 Task: Look for space in Dharapuram, India from 6th September, 2023 to 10th September, 2023 for 1 adult in price range Rs.10000 to Rs.15000. Place can be private room with 1  bedroom having 1 bed and 1 bathroom. Property type can be house, flat, guest house, hotel. Booking option can be shelf check-in. Required host language is English.
Action: Mouse moved to (515, 131)
Screenshot: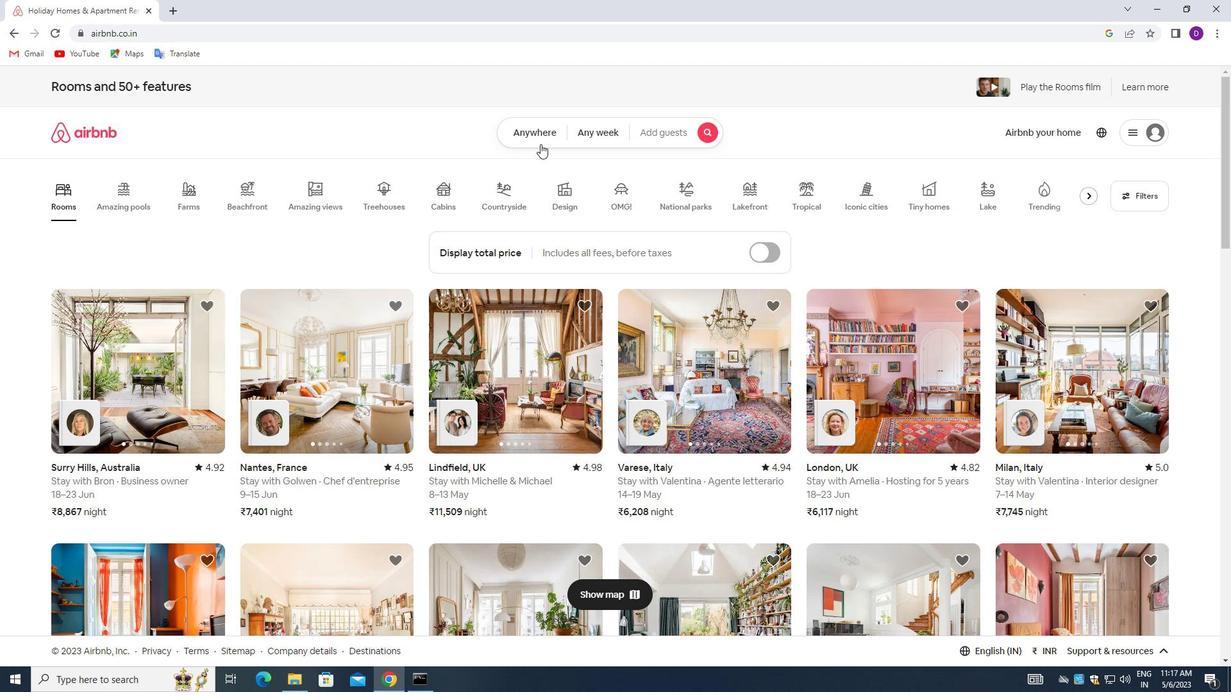 
Action: Mouse pressed left at (515, 131)
Screenshot: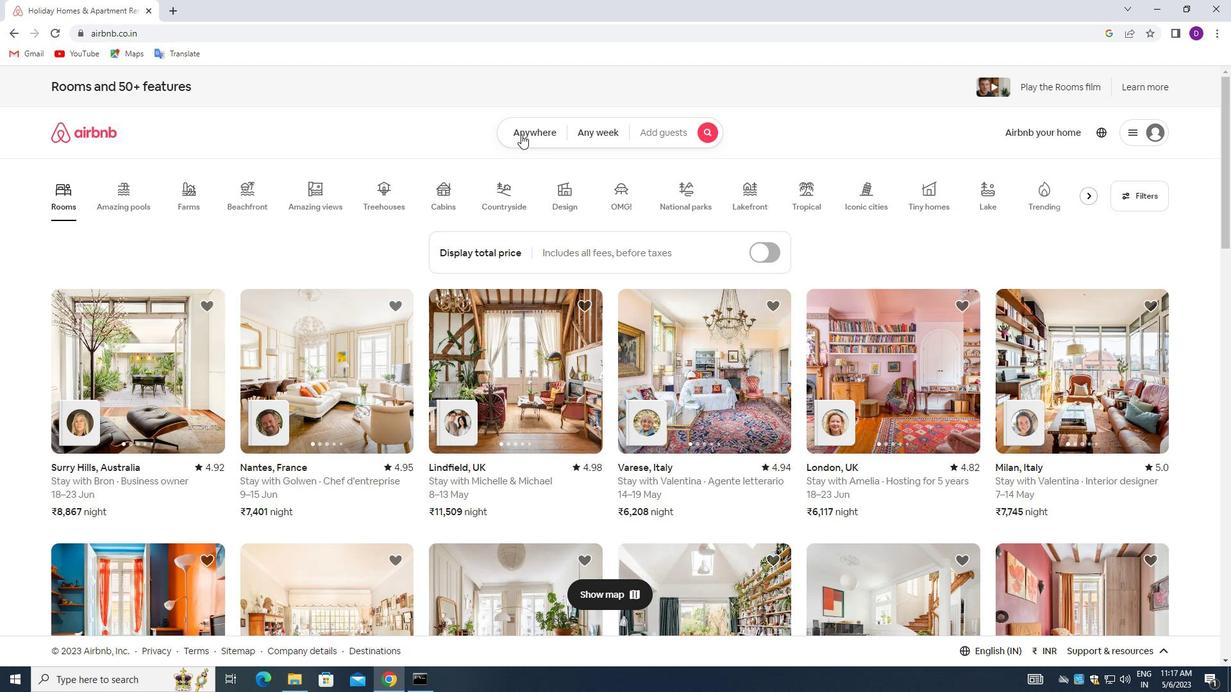 
Action: Mouse moved to (497, 171)
Screenshot: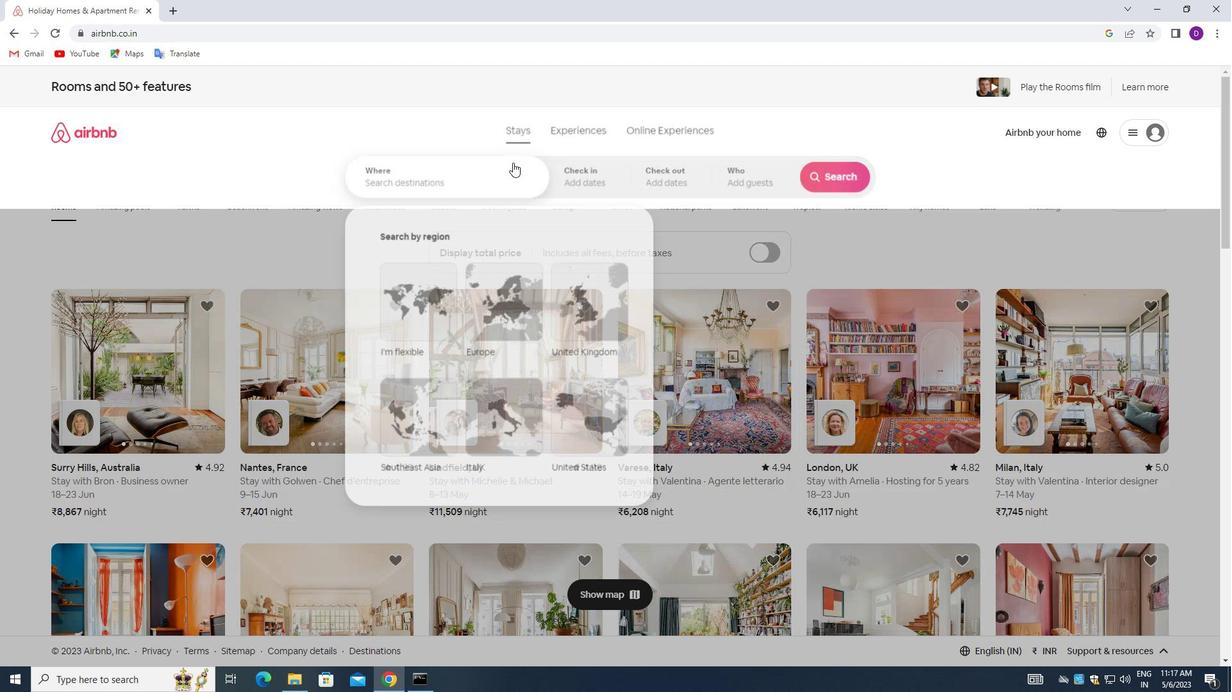 
Action: Mouse pressed left at (497, 171)
Screenshot: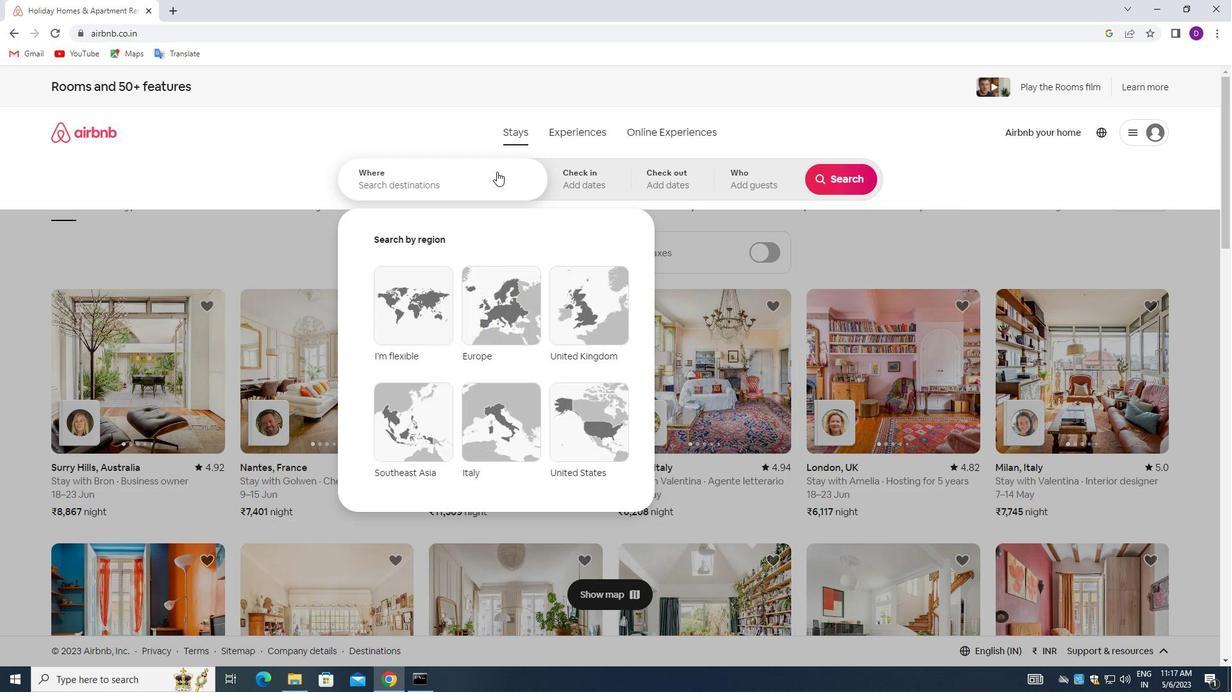
Action: Mouse moved to (207, 271)
Screenshot: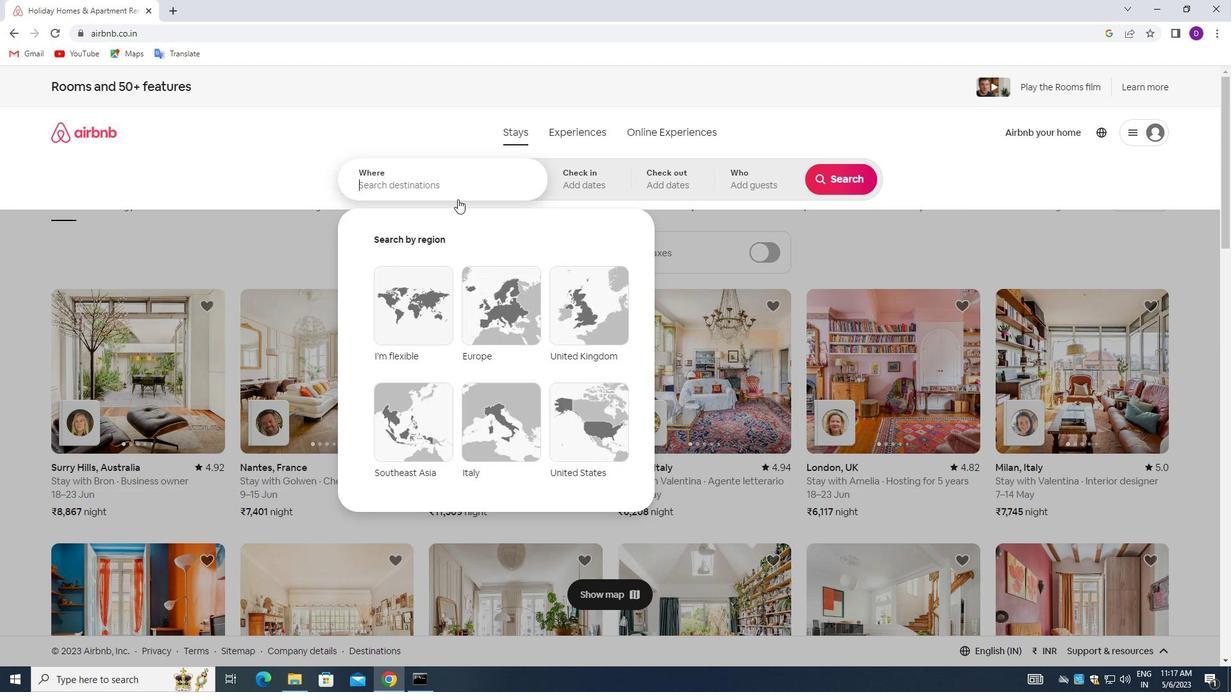 
Action: Key pressed <Key.shift_r>Dharapuram,<Key.shift><Key.space>INDIA<Key.enter>
Screenshot: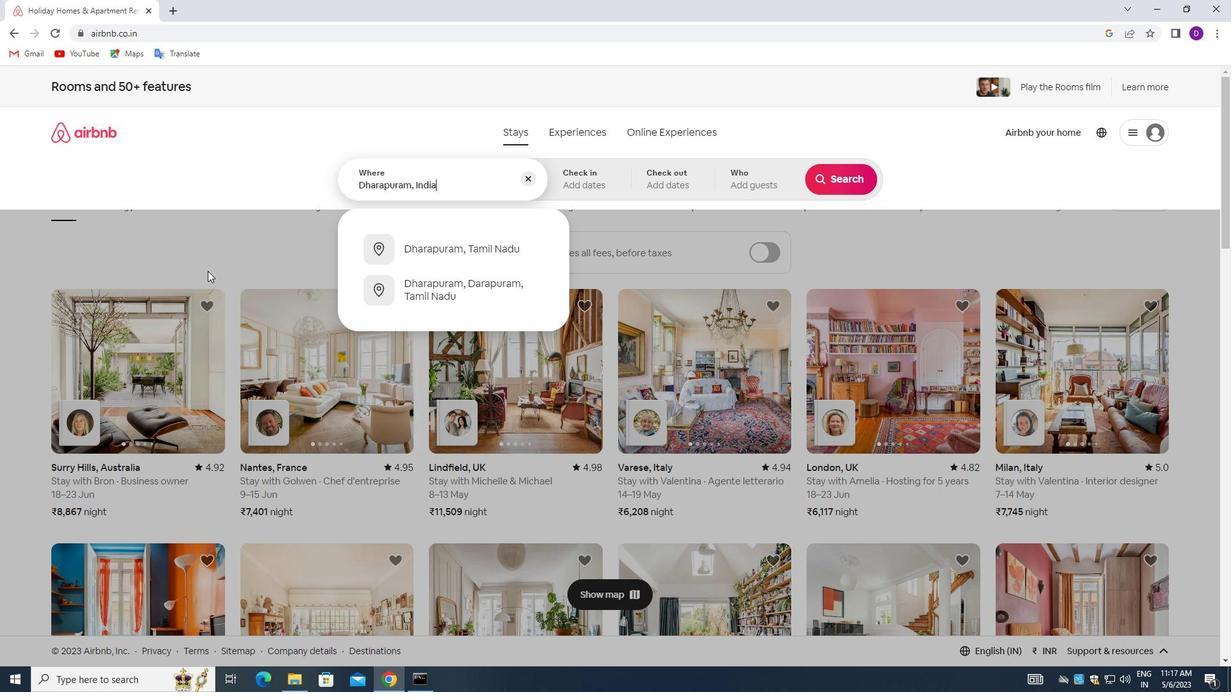 
Action: Mouse moved to (835, 277)
Screenshot: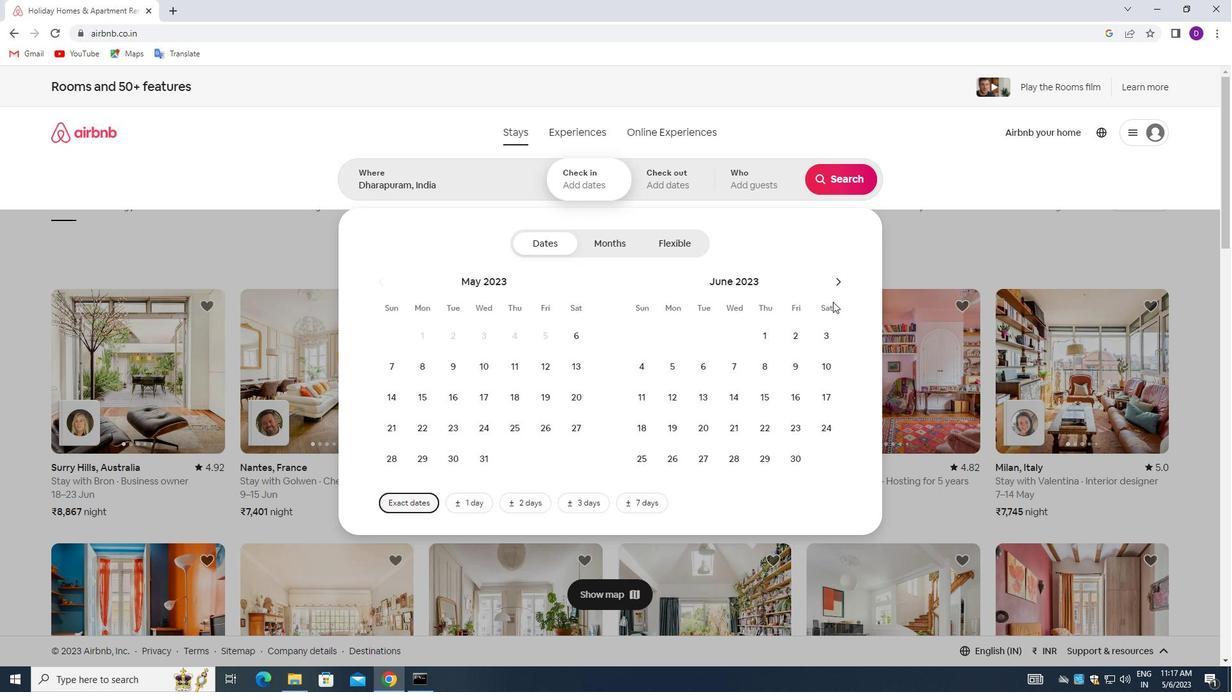 
Action: Mouse pressed left at (835, 277)
Screenshot: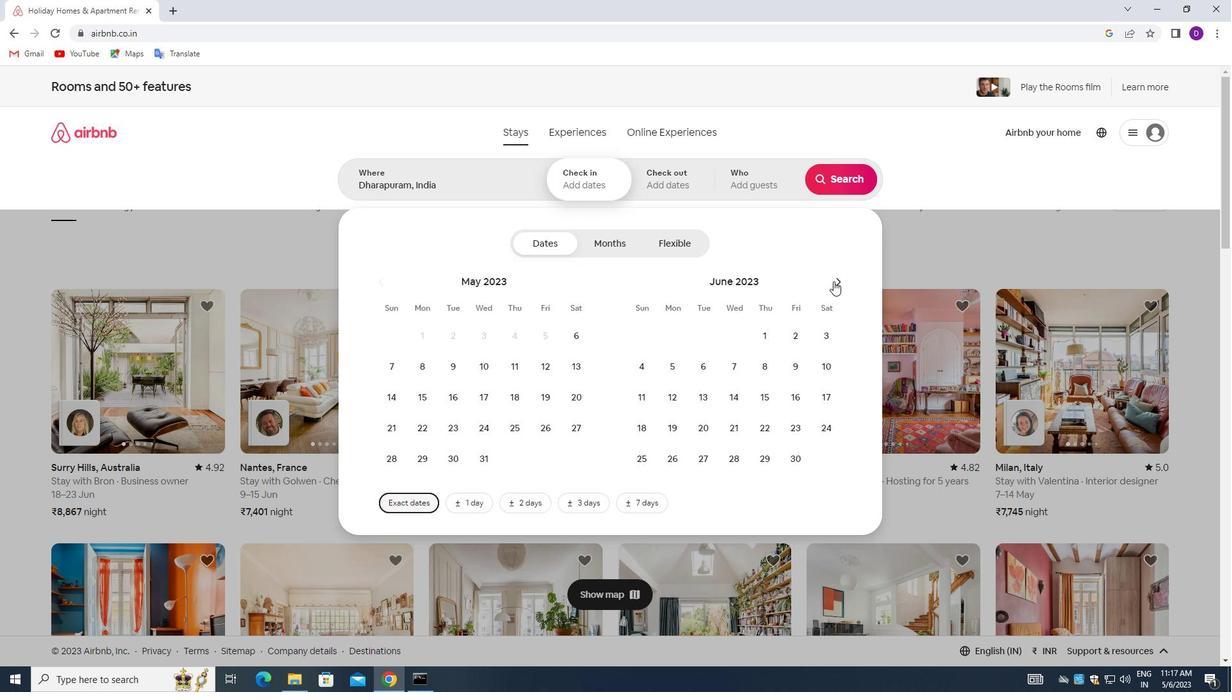 
Action: Mouse pressed left at (835, 277)
Screenshot: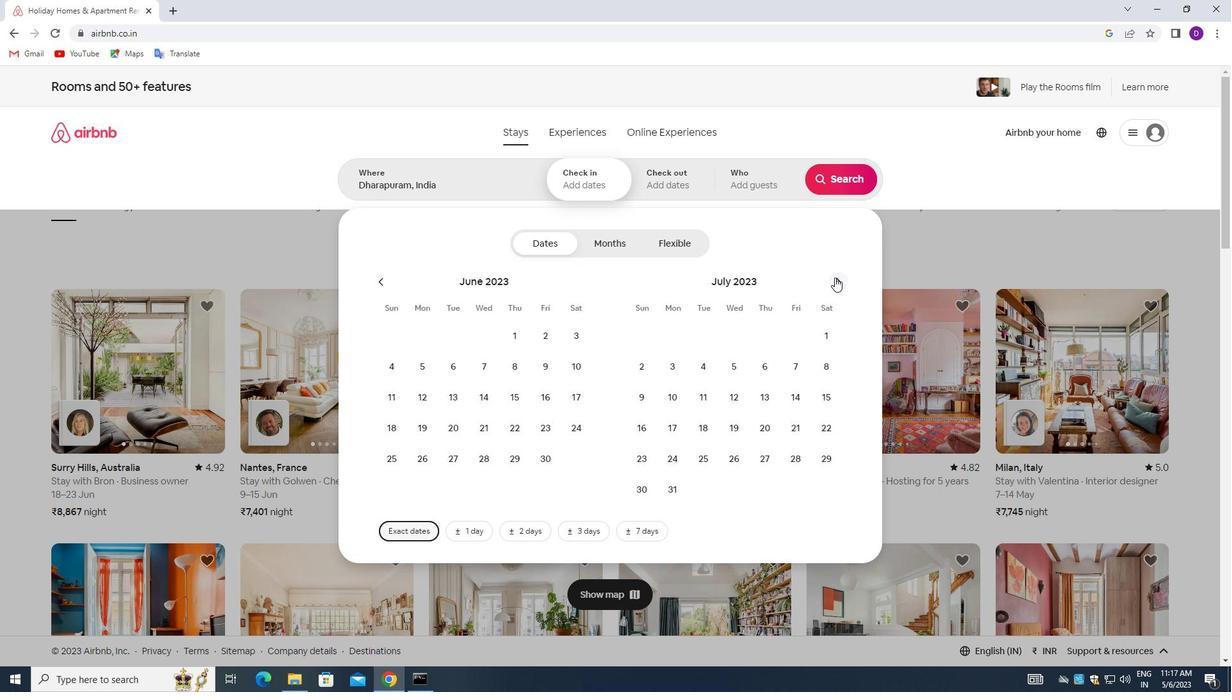
Action: Mouse pressed left at (835, 277)
Screenshot: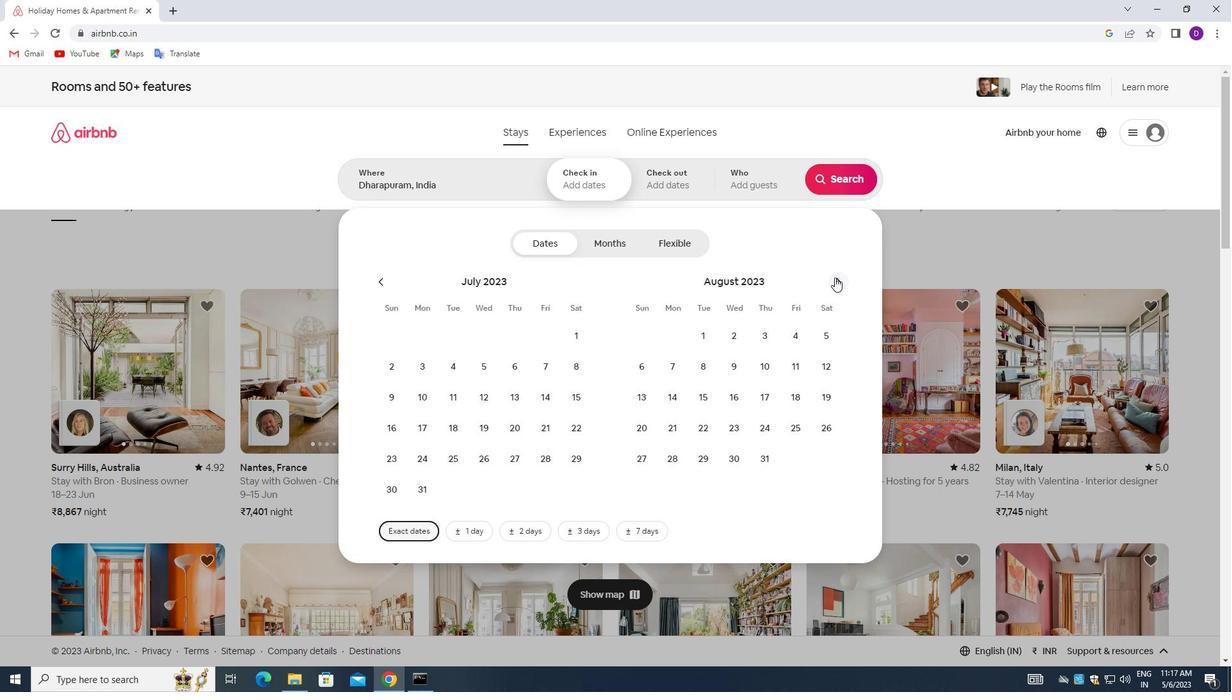 
Action: Mouse moved to (724, 370)
Screenshot: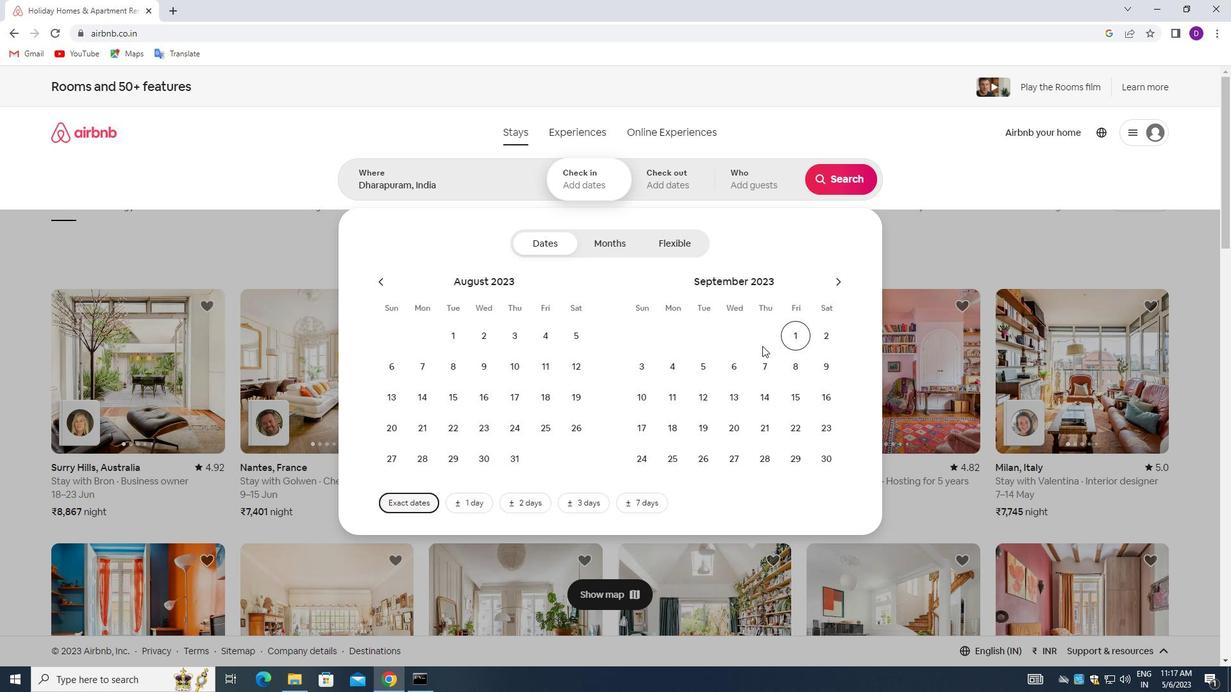 
Action: Mouse pressed left at (724, 370)
Screenshot: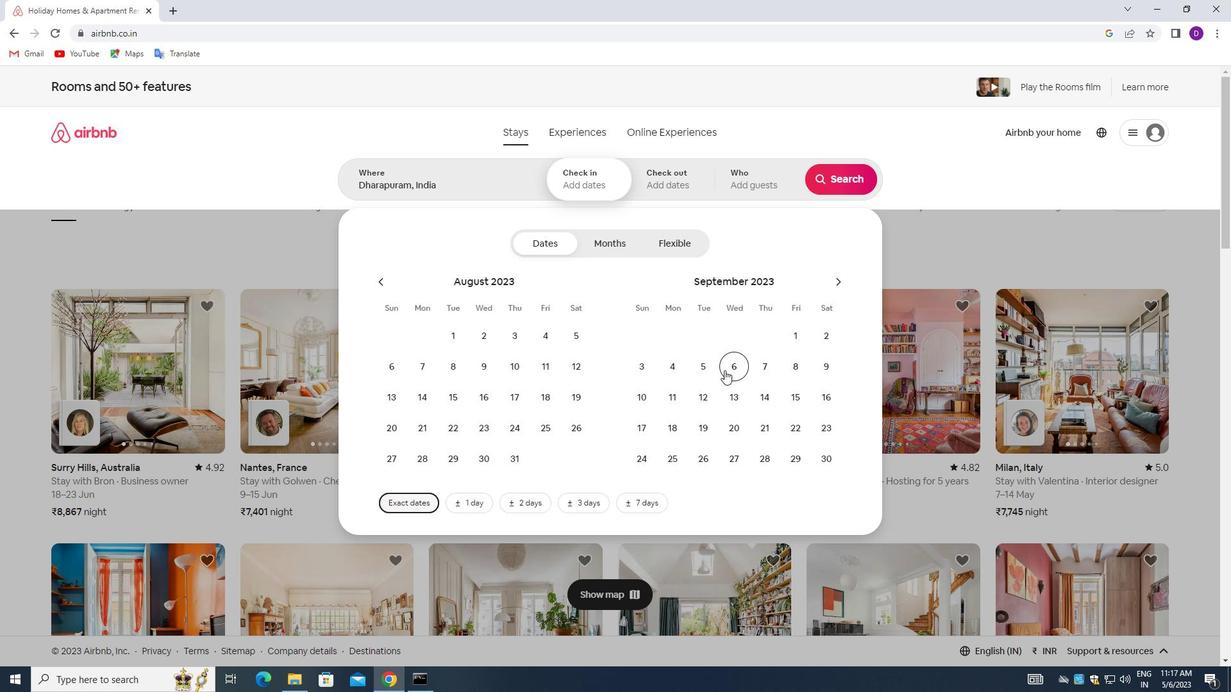 
Action: Mouse moved to (651, 393)
Screenshot: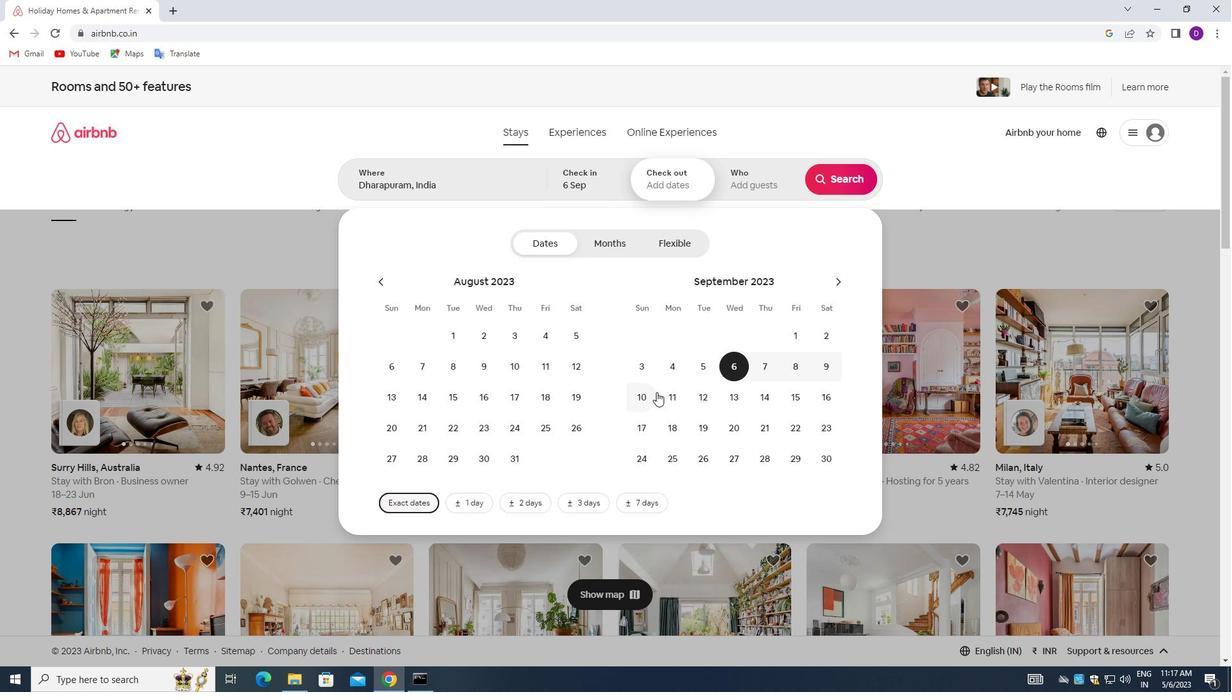 
Action: Mouse pressed left at (651, 393)
Screenshot: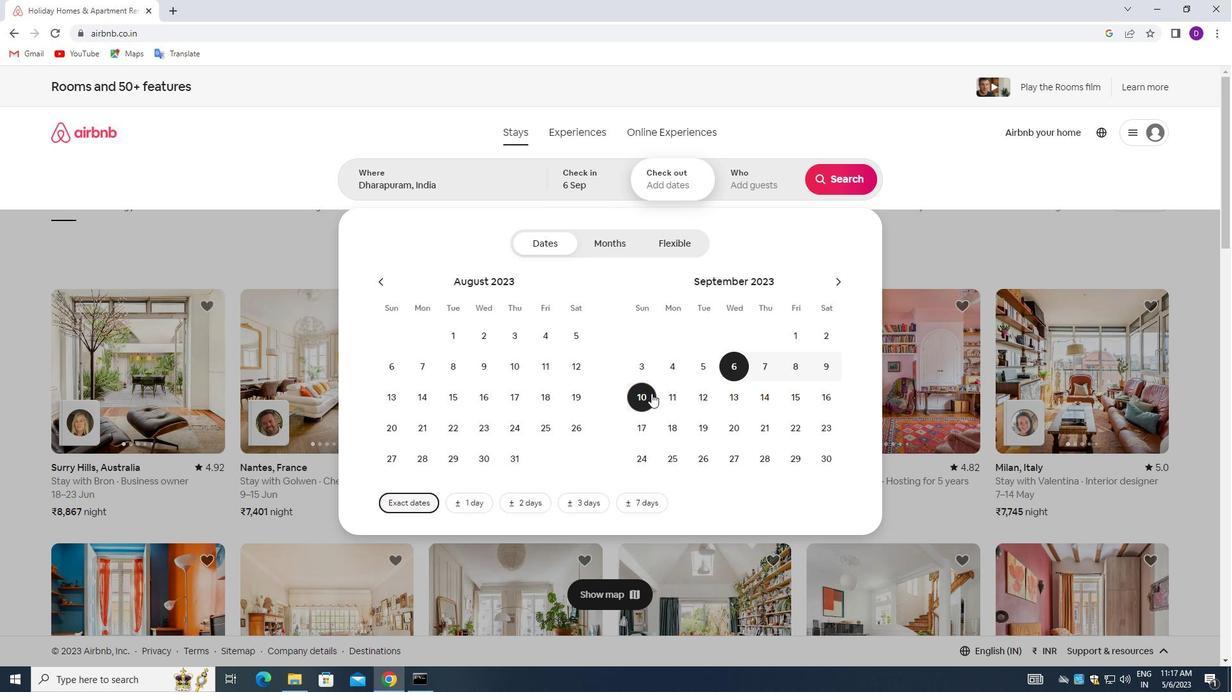 
Action: Mouse moved to (745, 190)
Screenshot: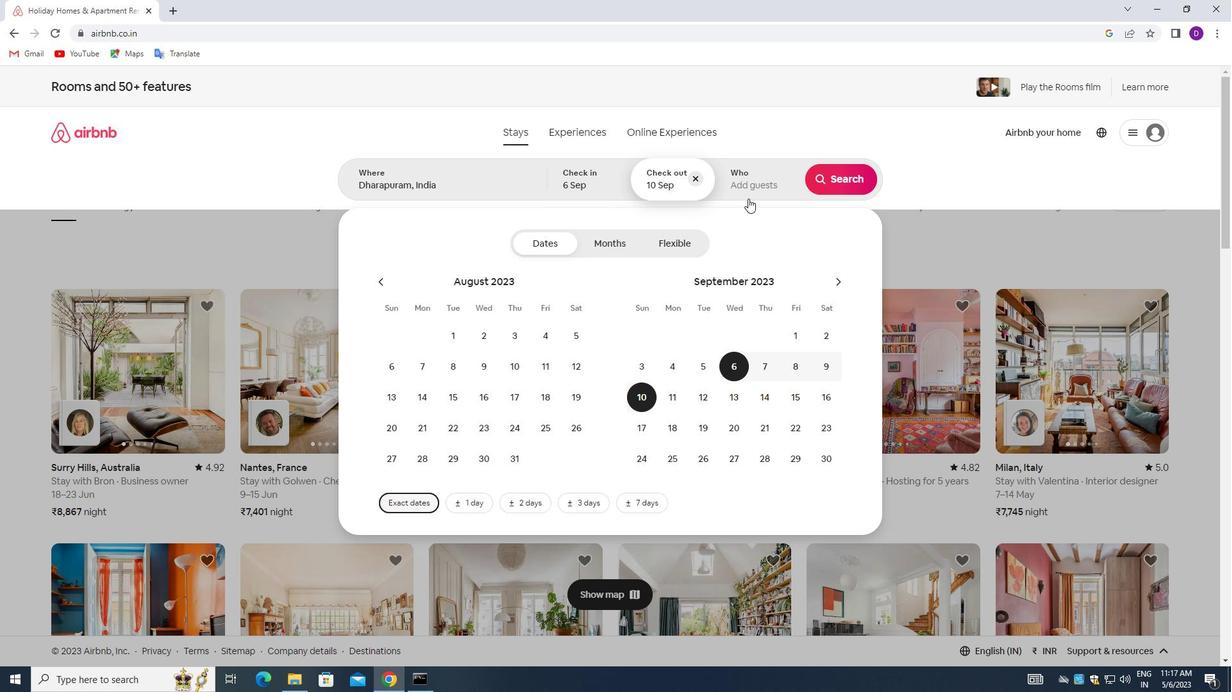 
Action: Mouse pressed left at (745, 190)
Screenshot: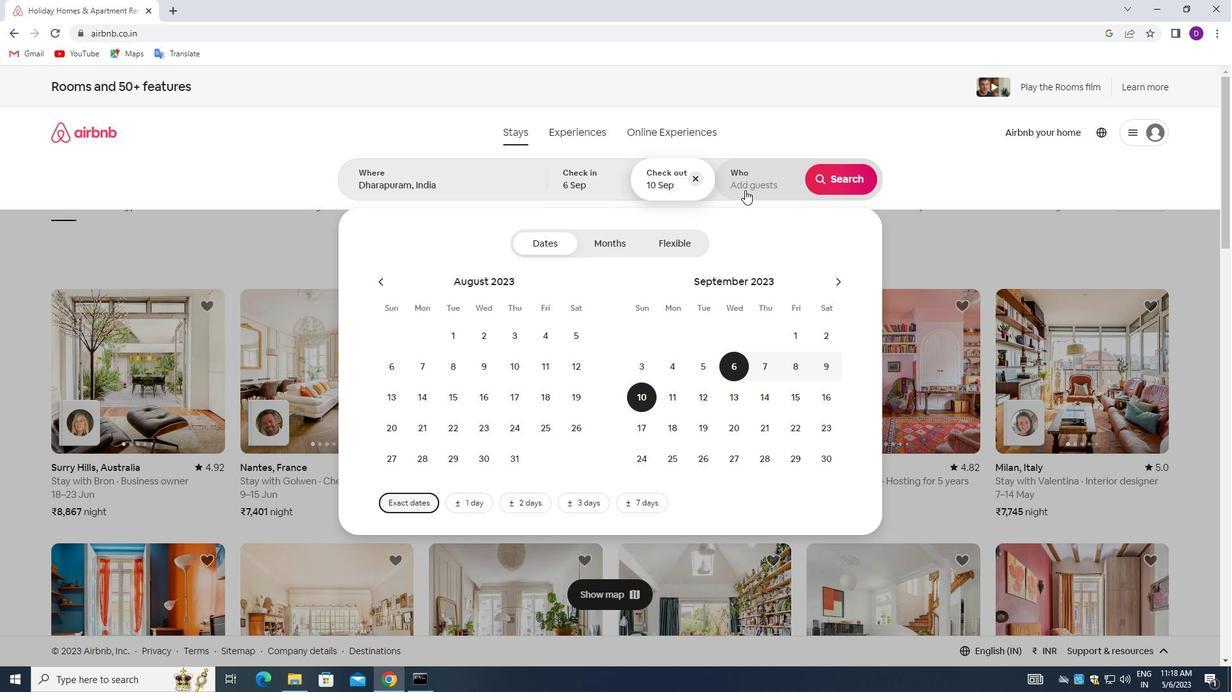 
Action: Mouse moved to (835, 243)
Screenshot: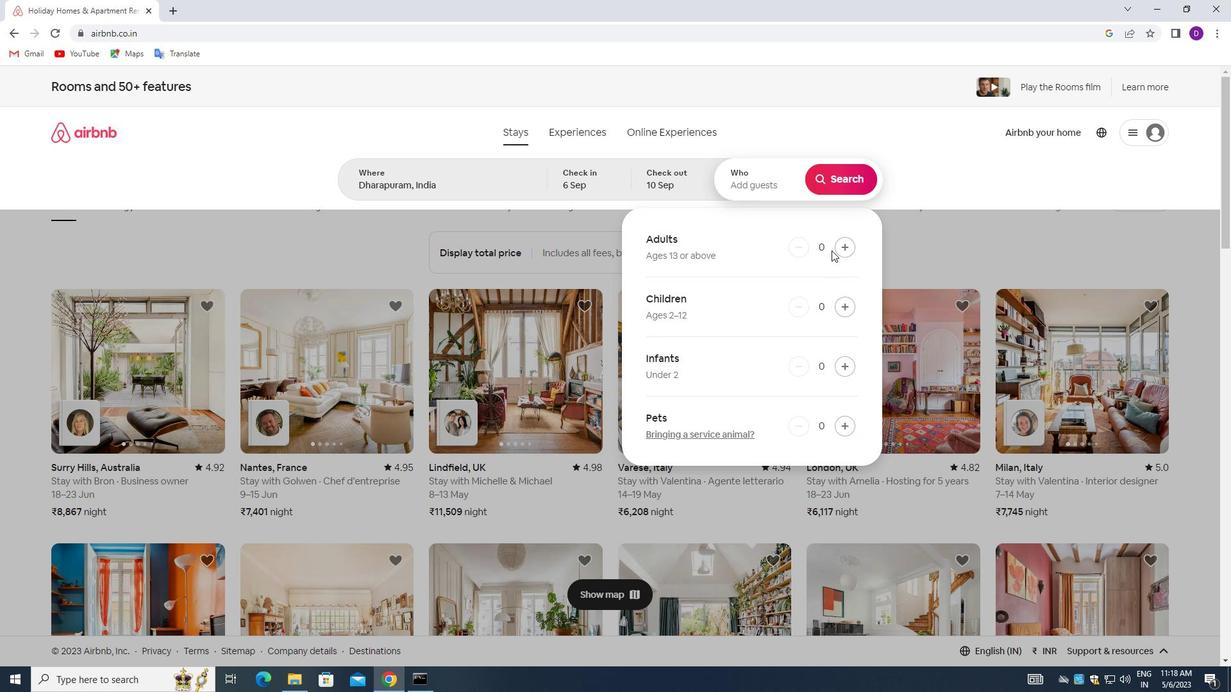 
Action: Mouse pressed left at (835, 243)
Screenshot: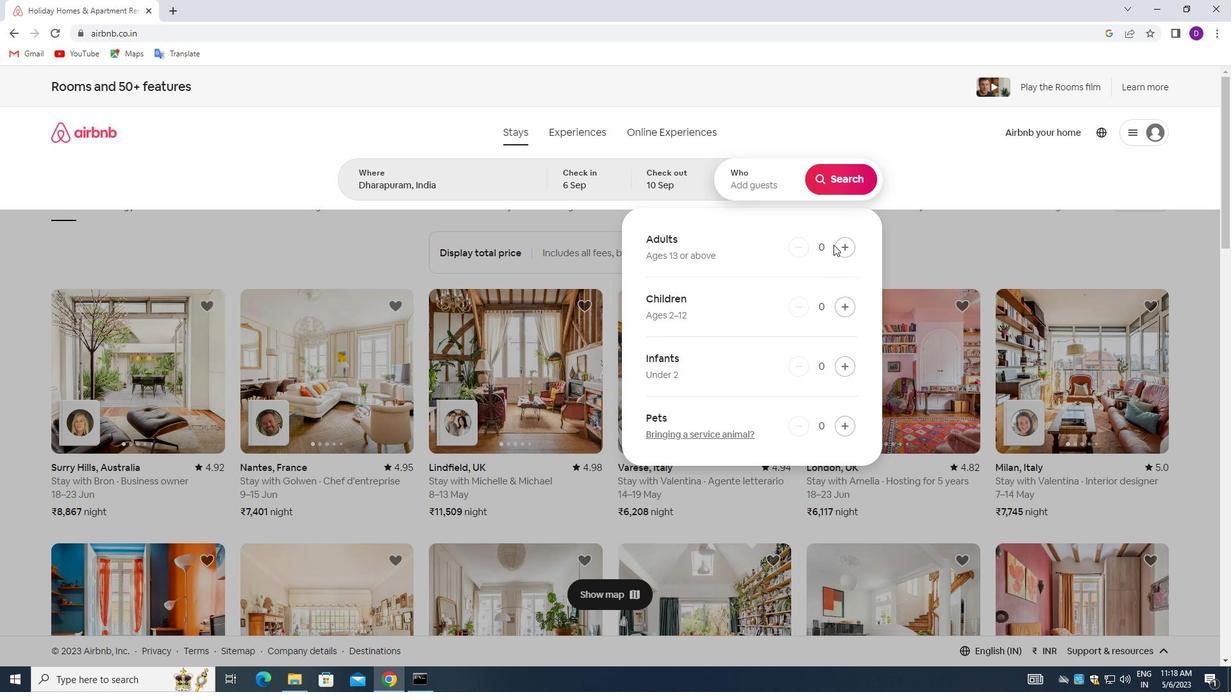 
Action: Mouse moved to (844, 175)
Screenshot: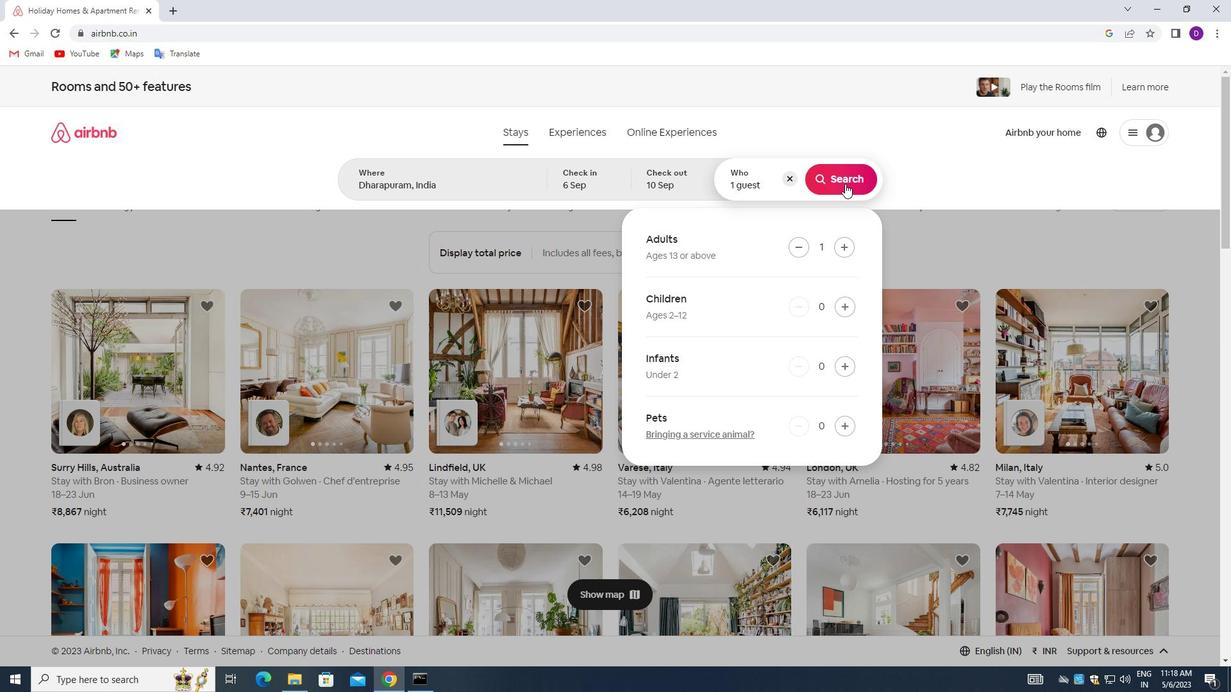 
Action: Mouse pressed left at (844, 175)
Screenshot: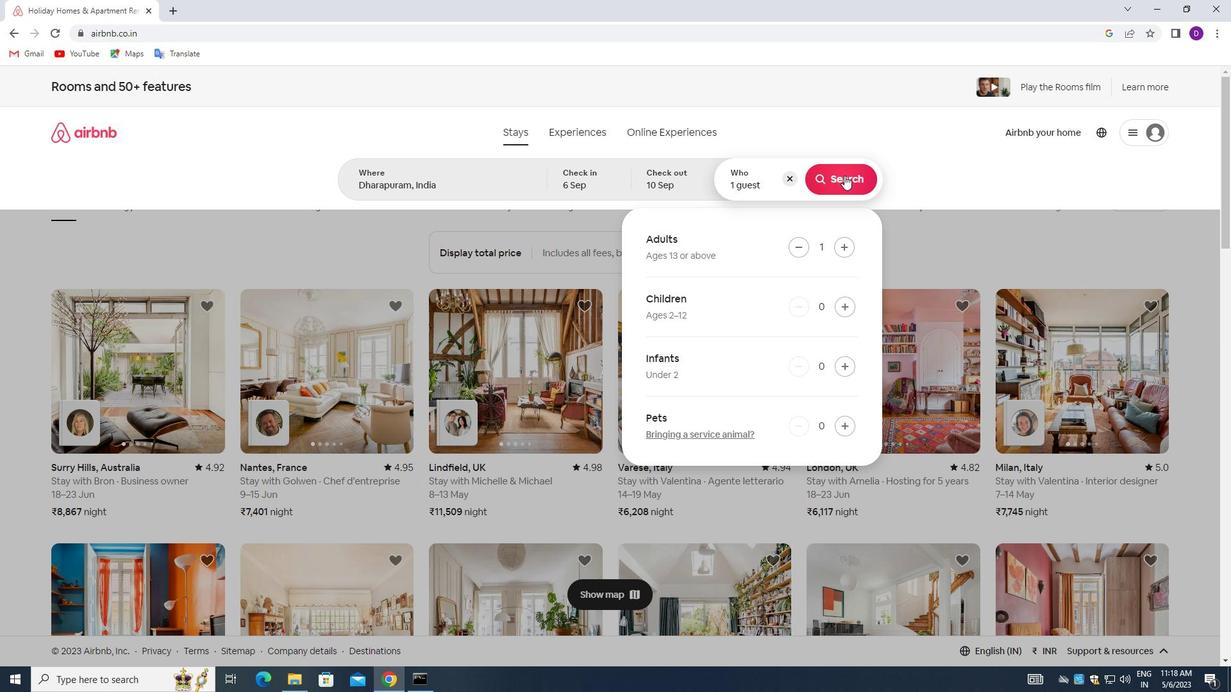 
Action: Mouse moved to (1165, 145)
Screenshot: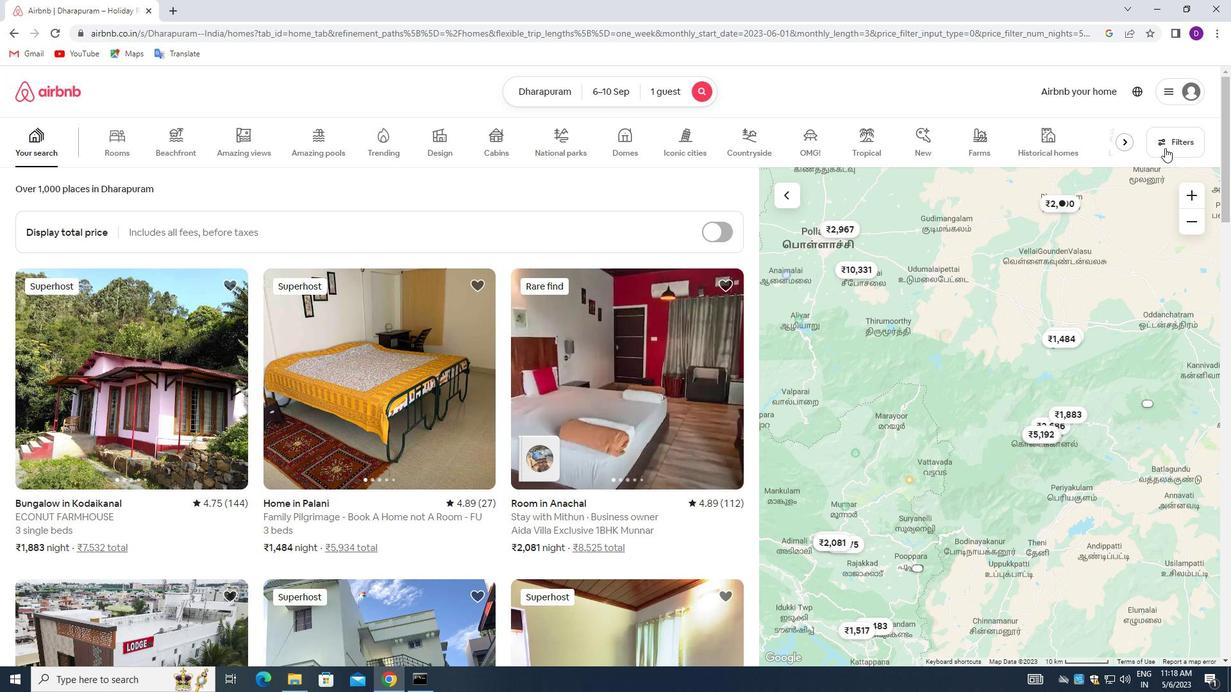 
Action: Mouse pressed left at (1165, 145)
Screenshot: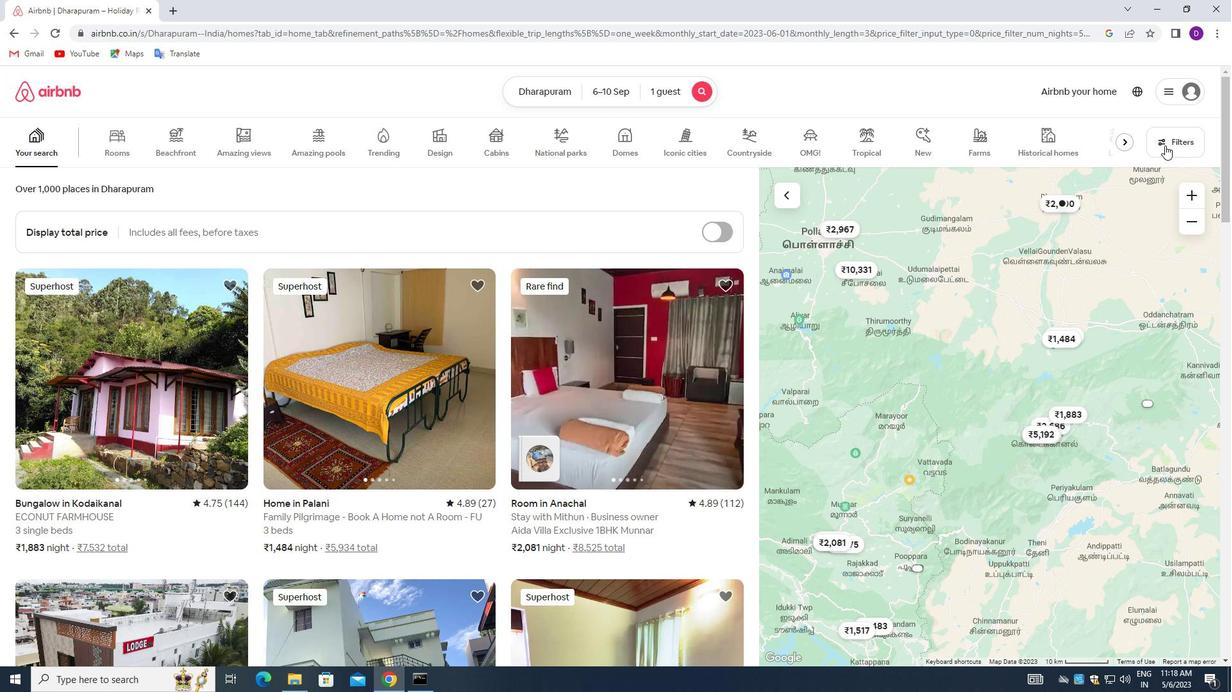 
Action: Mouse moved to (456, 459)
Screenshot: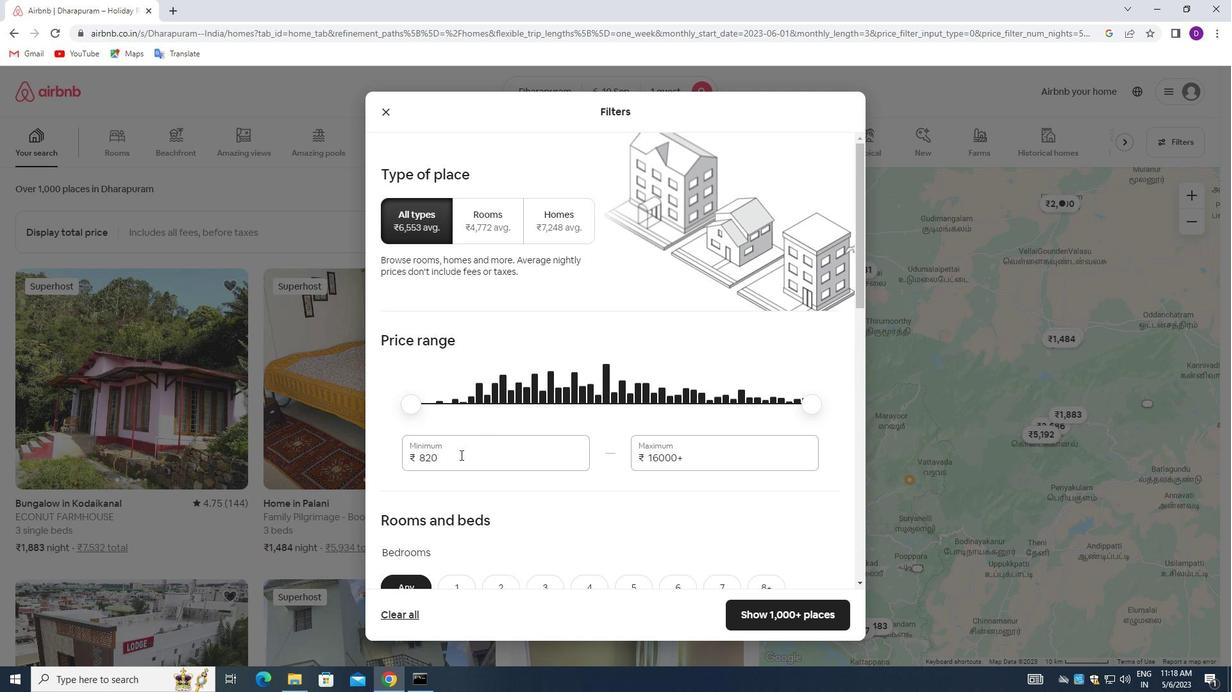 
Action: Mouse pressed left at (456, 459)
Screenshot: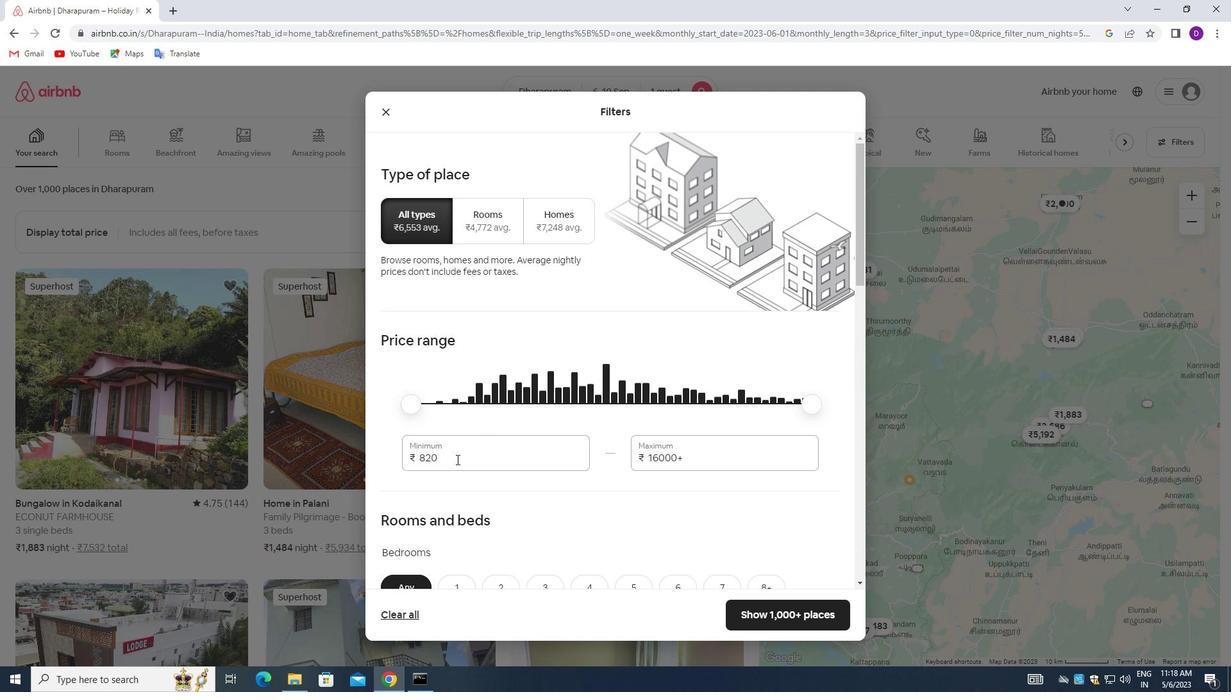 
Action: Mouse pressed left at (456, 459)
Screenshot: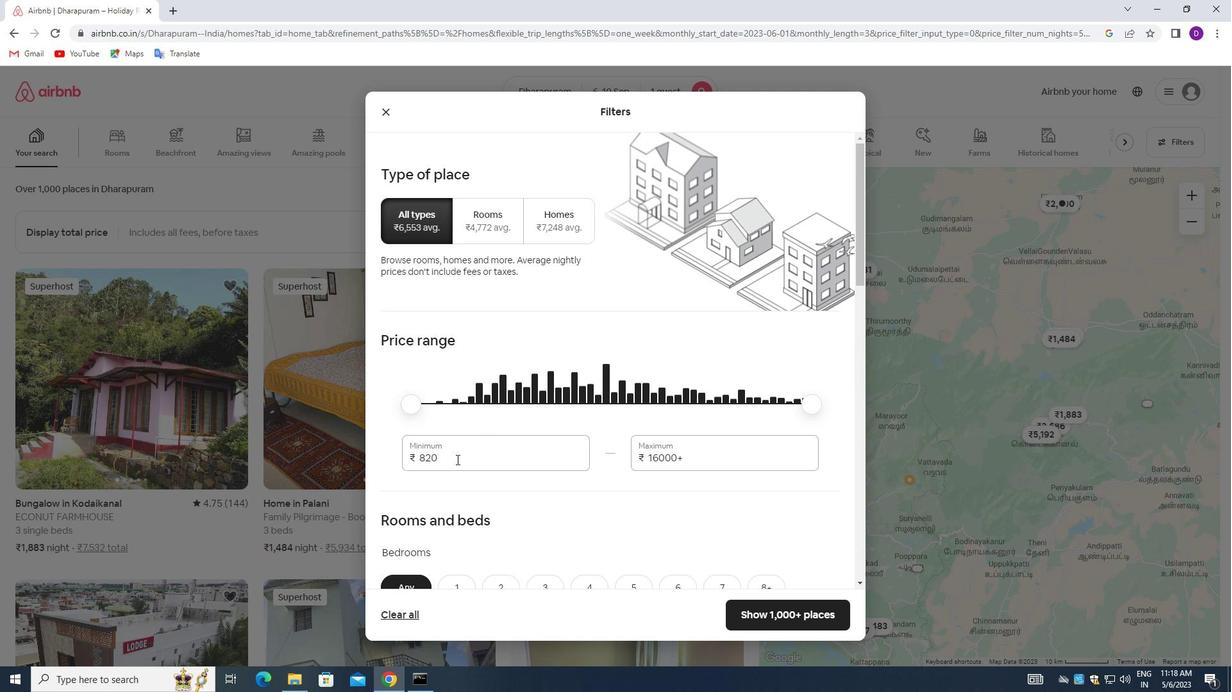 
Action: Key pressed 10000<Key.tab>15000
Screenshot: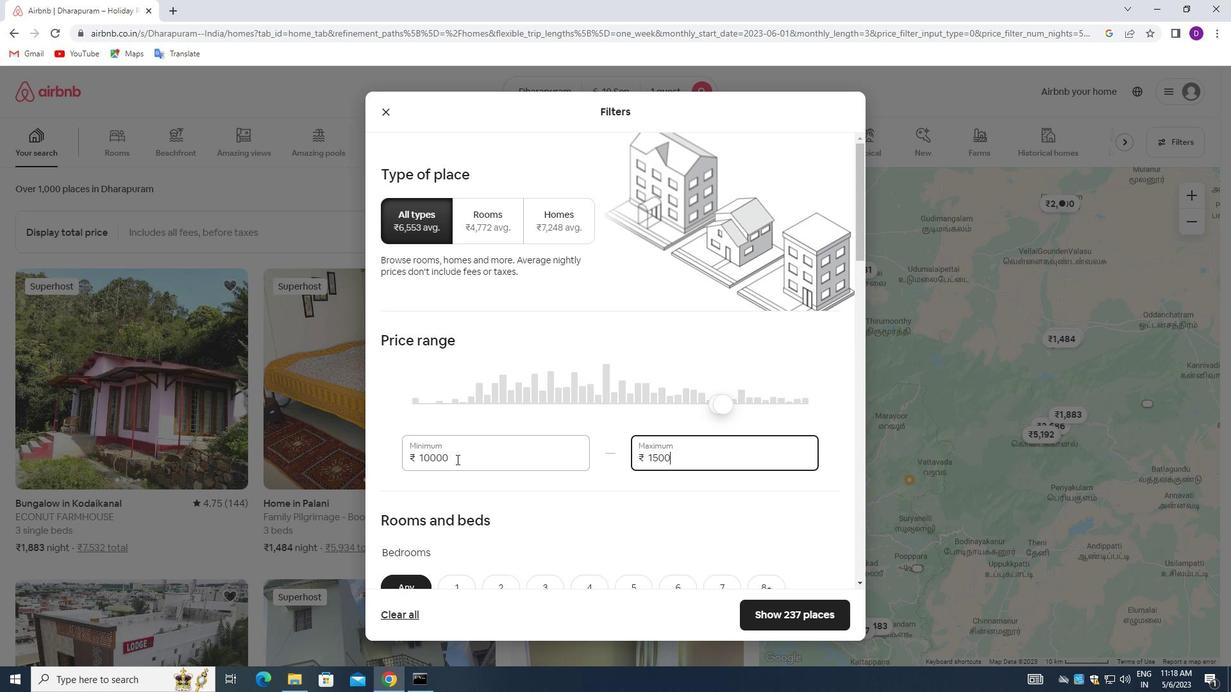 
Action: Mouse moved to (539, 465)
Screenshot: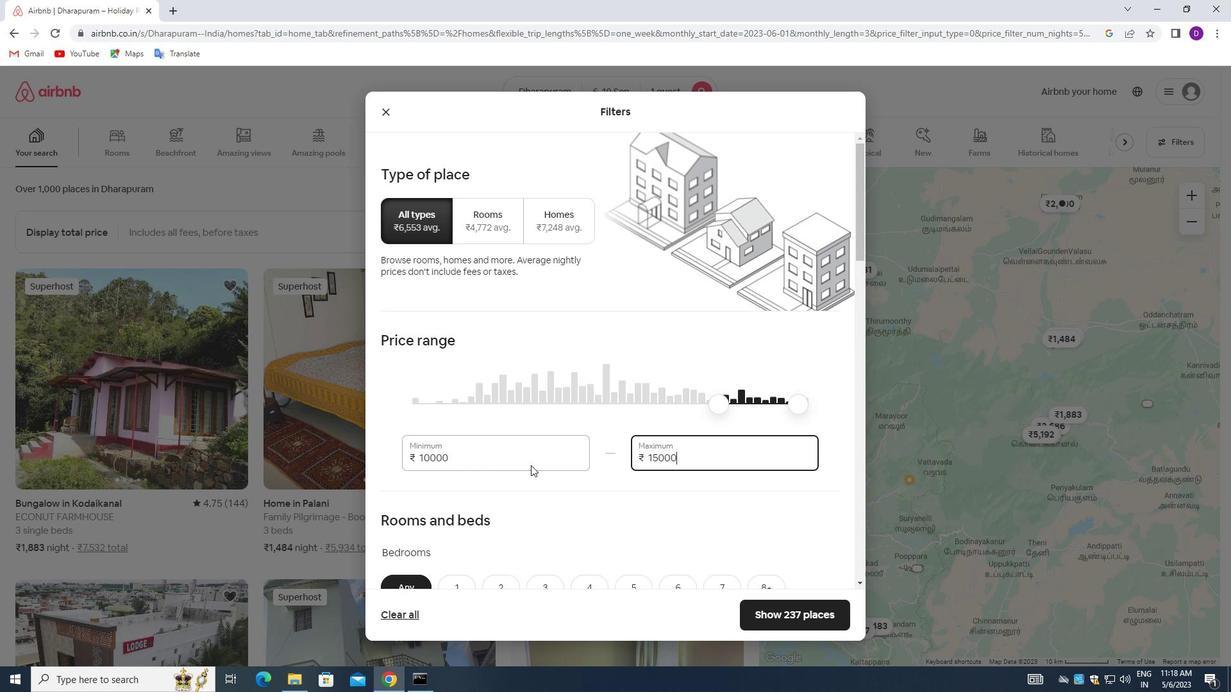 
Action: Mouse scrolled (539, 464) with delta (0, 0)
Screenshot: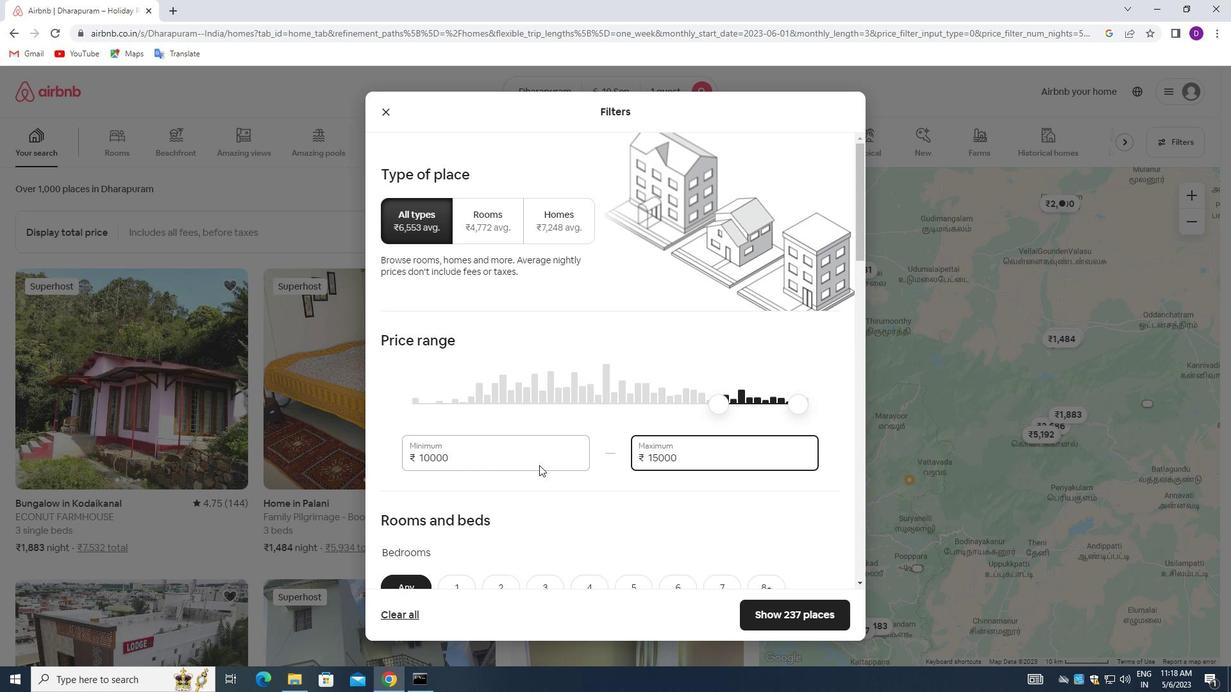 
Action: Mouse scrolled (539, 464) with delta (0, 0)
Screenshot: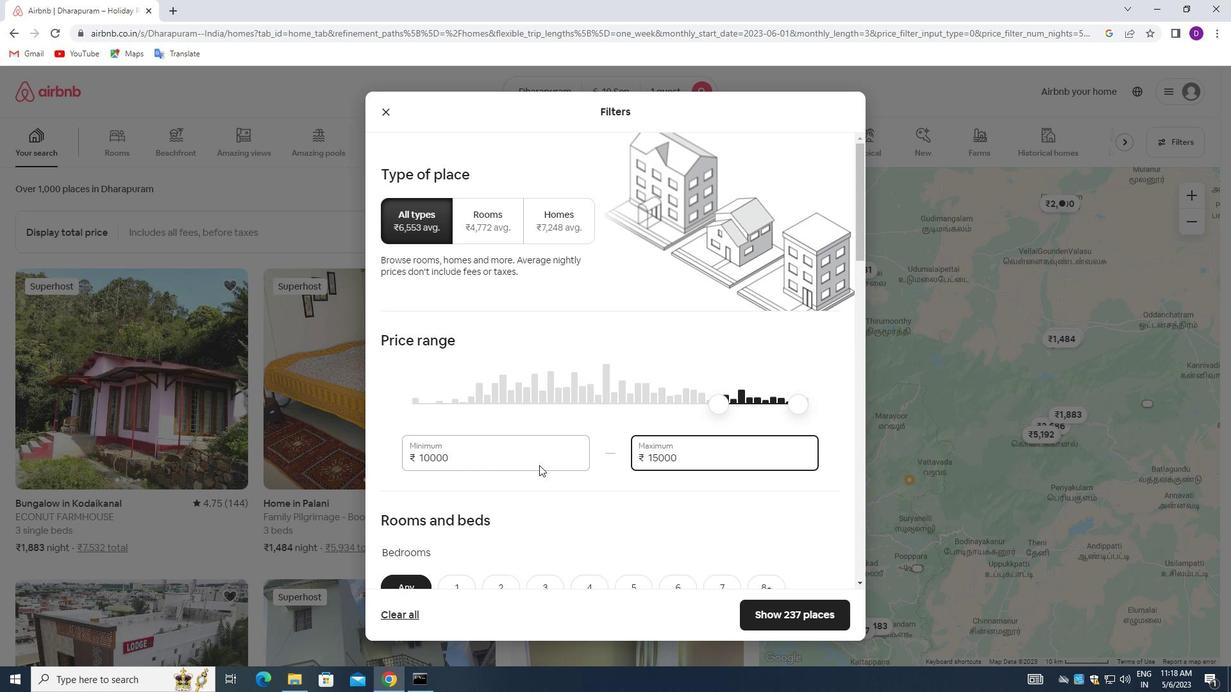 
Action: Mouse moved to (539, 465)
Screenshot: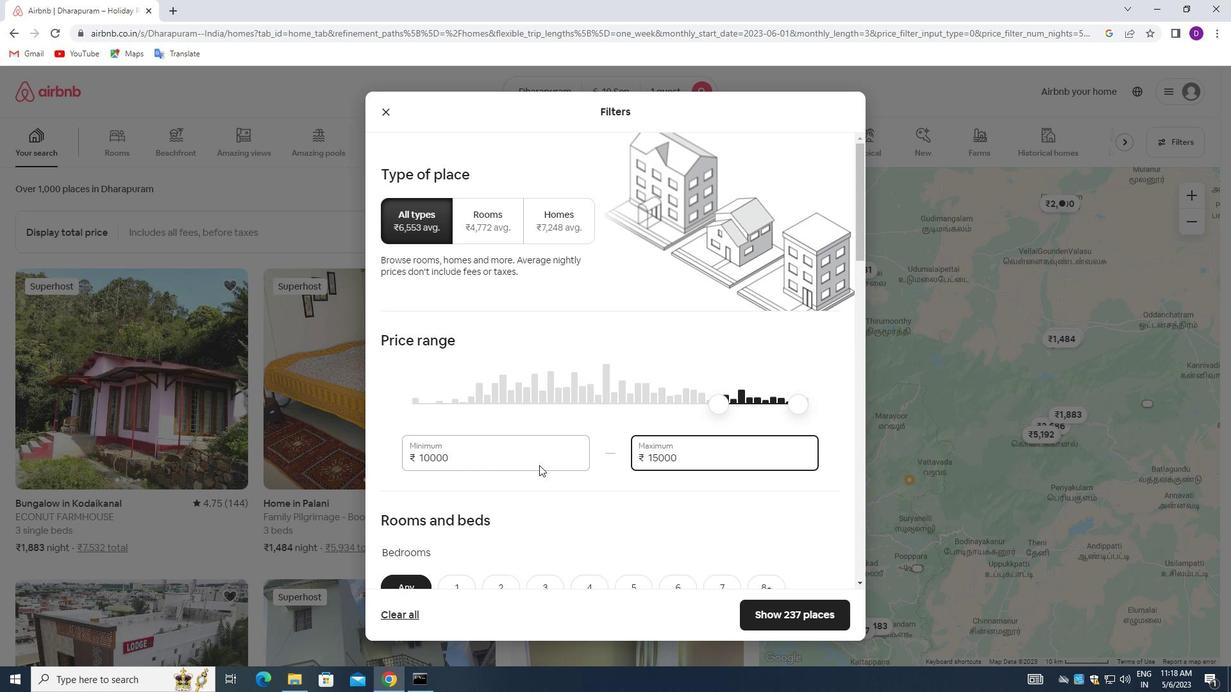
Action: Mouse scrolled (539, 464) with delta (0, 0)
Screenshot: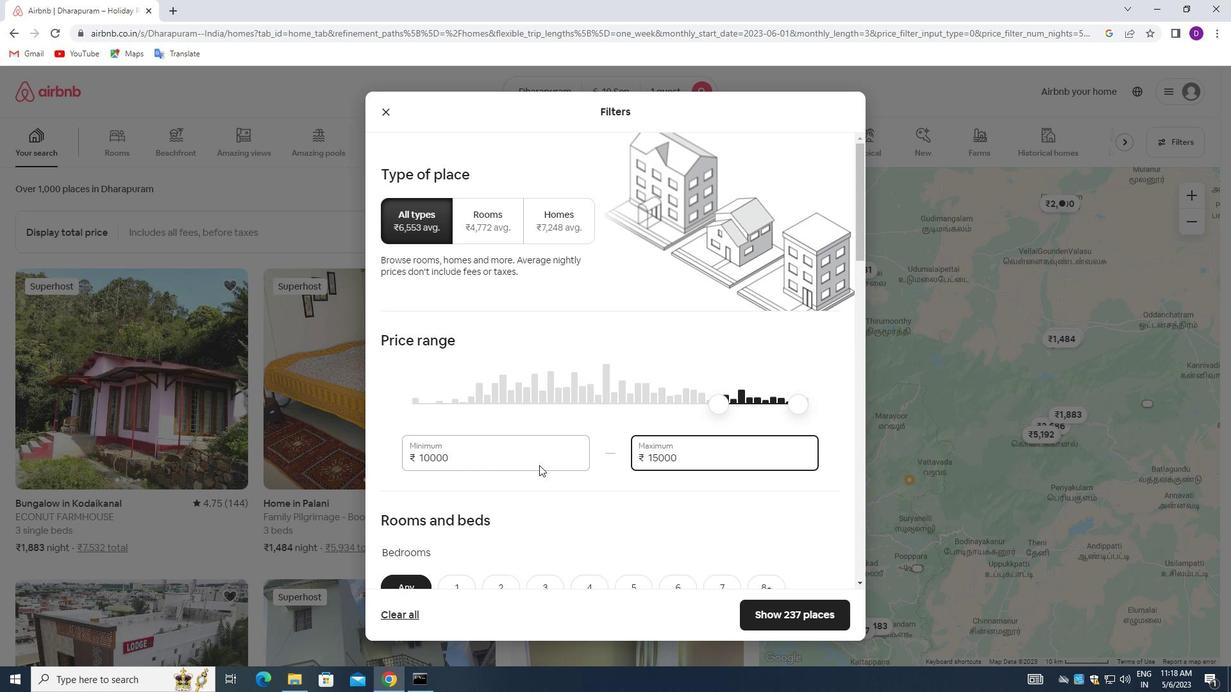 
Action: Mouse moved to (460, 400)
Screenshot: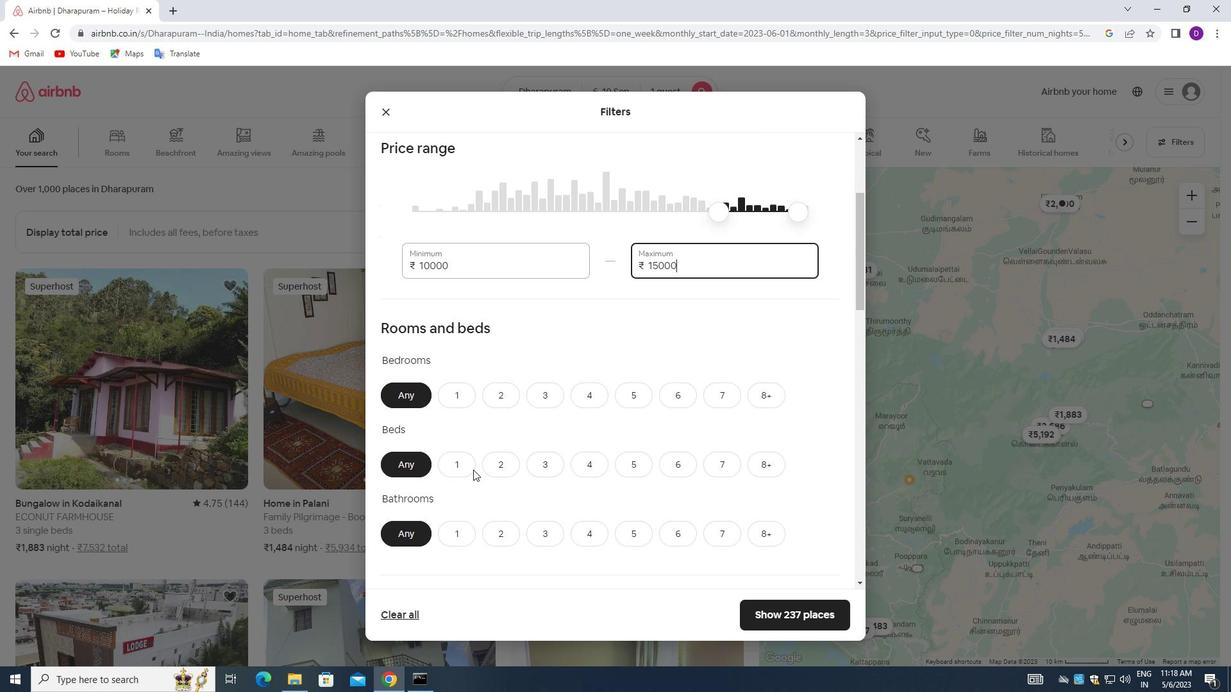 
Action: Mouse pressed left at (460, 400)
Screenshot: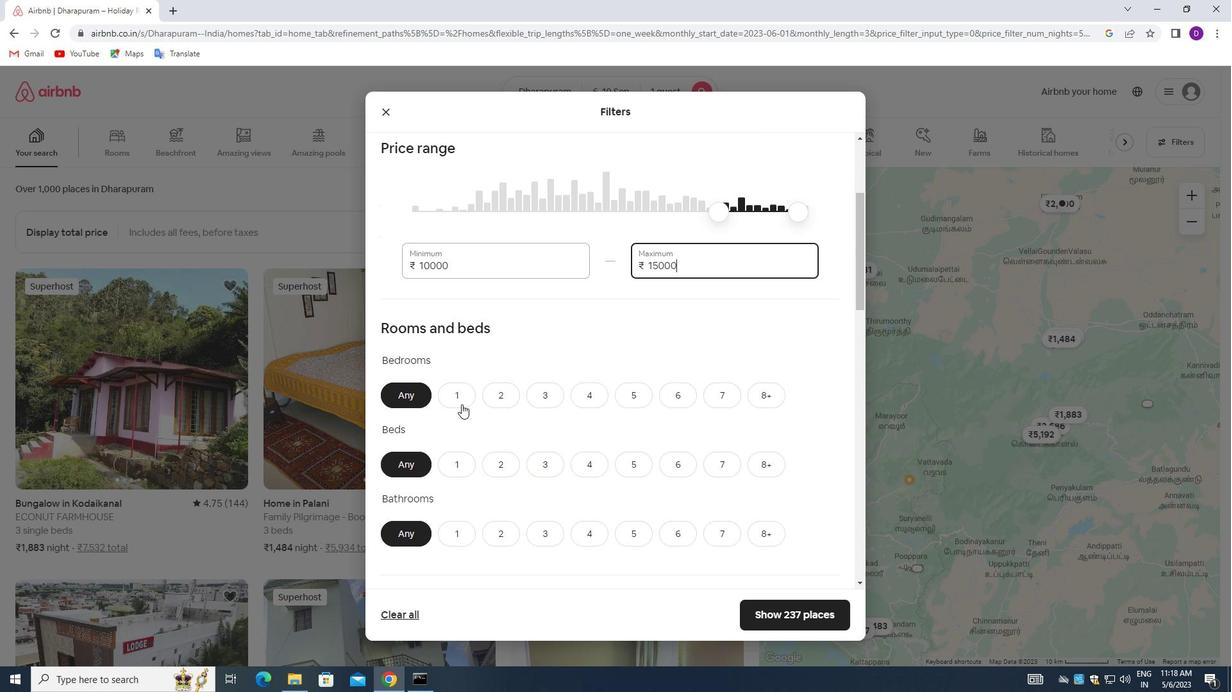 
Action: Mouse moved to (462, 472)
Screenshot: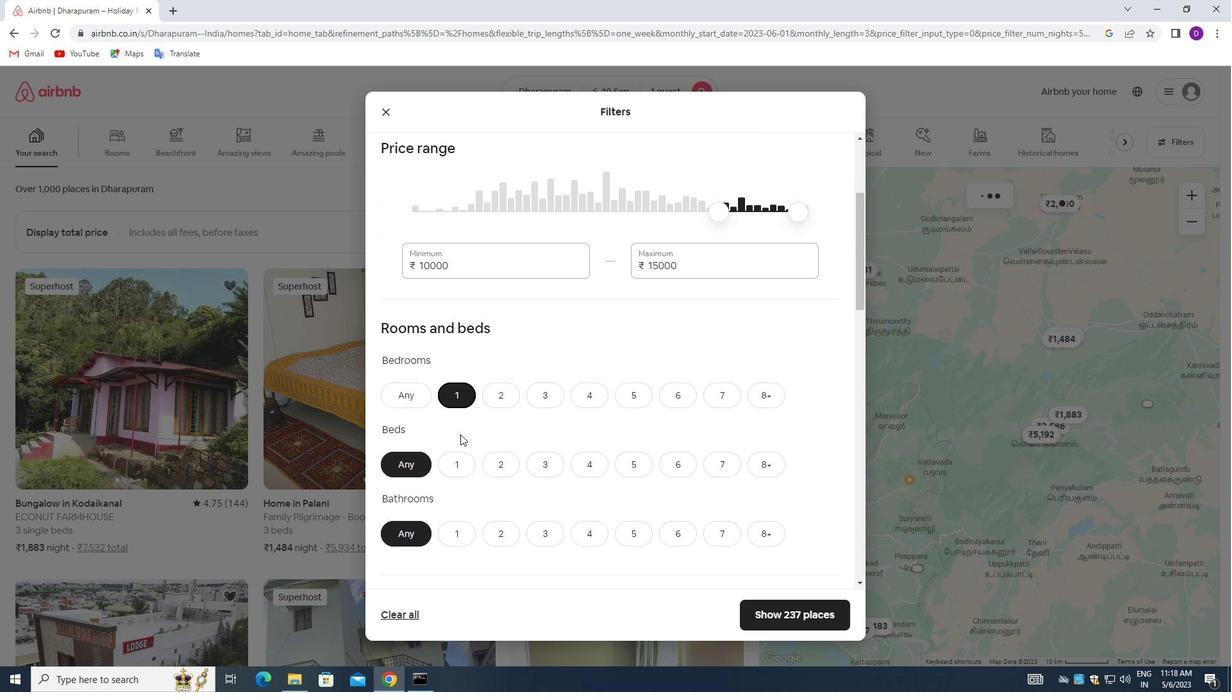 
Action: Mouse pressed left at (462, 472)
Screenshot: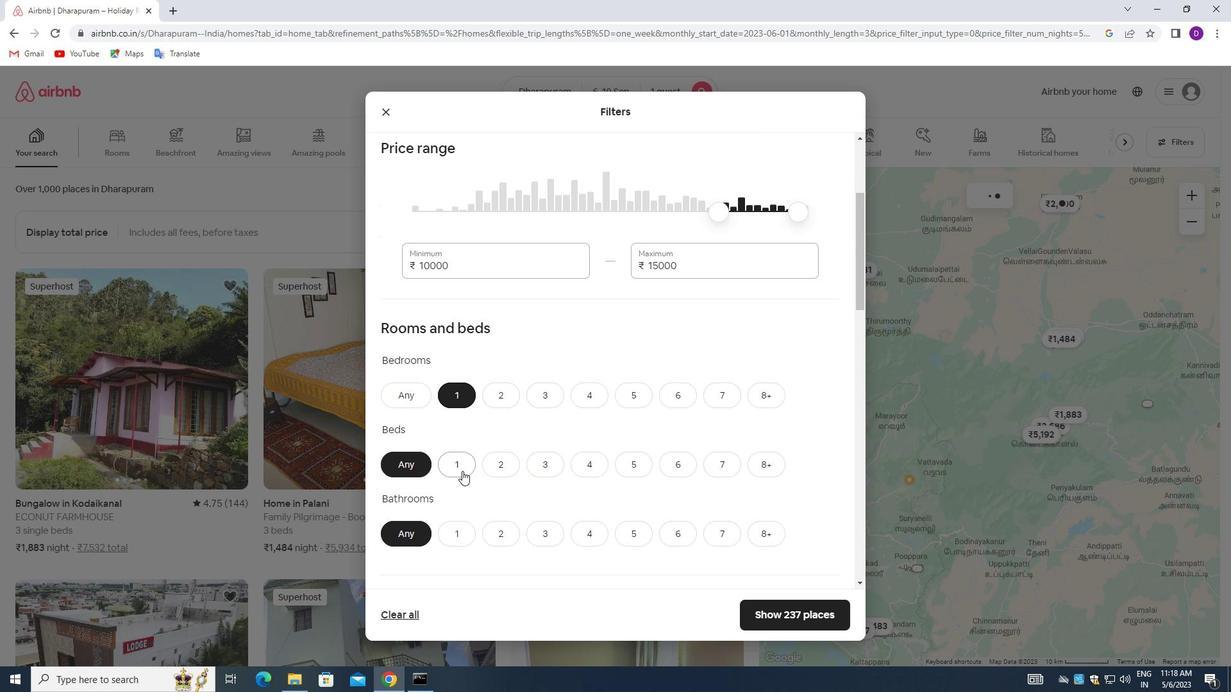 
Action: Mouse moved to (456, 527)
Screenshot: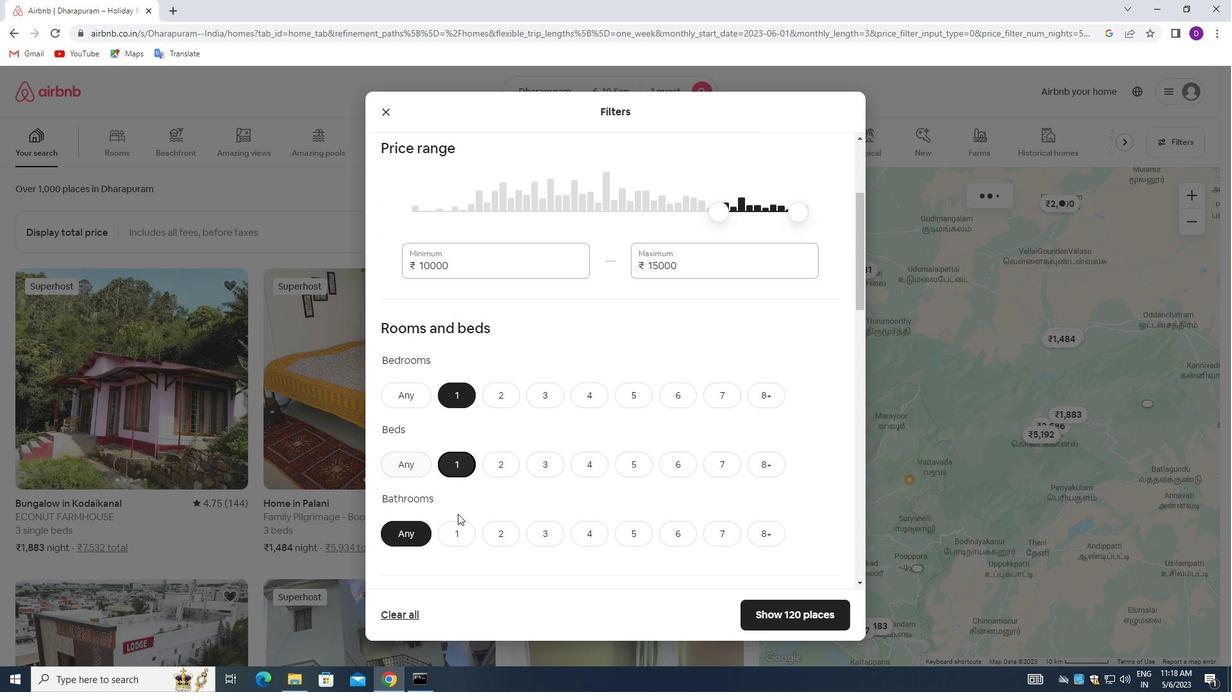 
Action: Mouse pressed left at (456, 527)
Screenshot: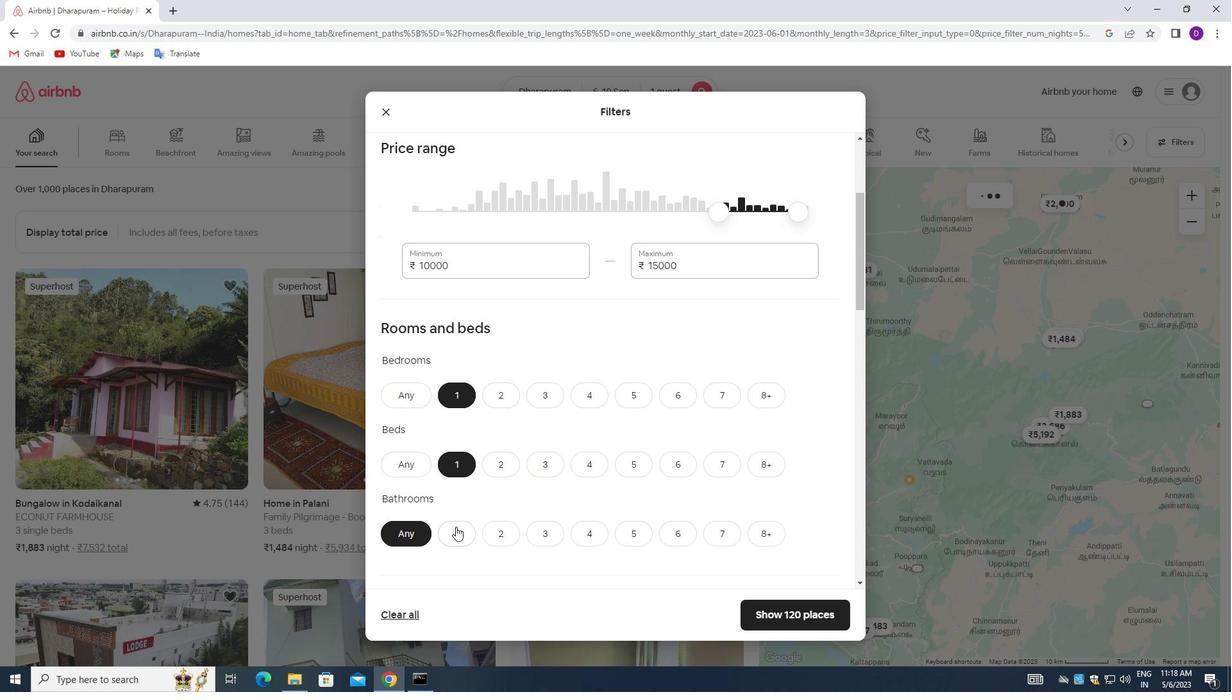 
Action: Mouse moved to (491, 489)
Screenshot: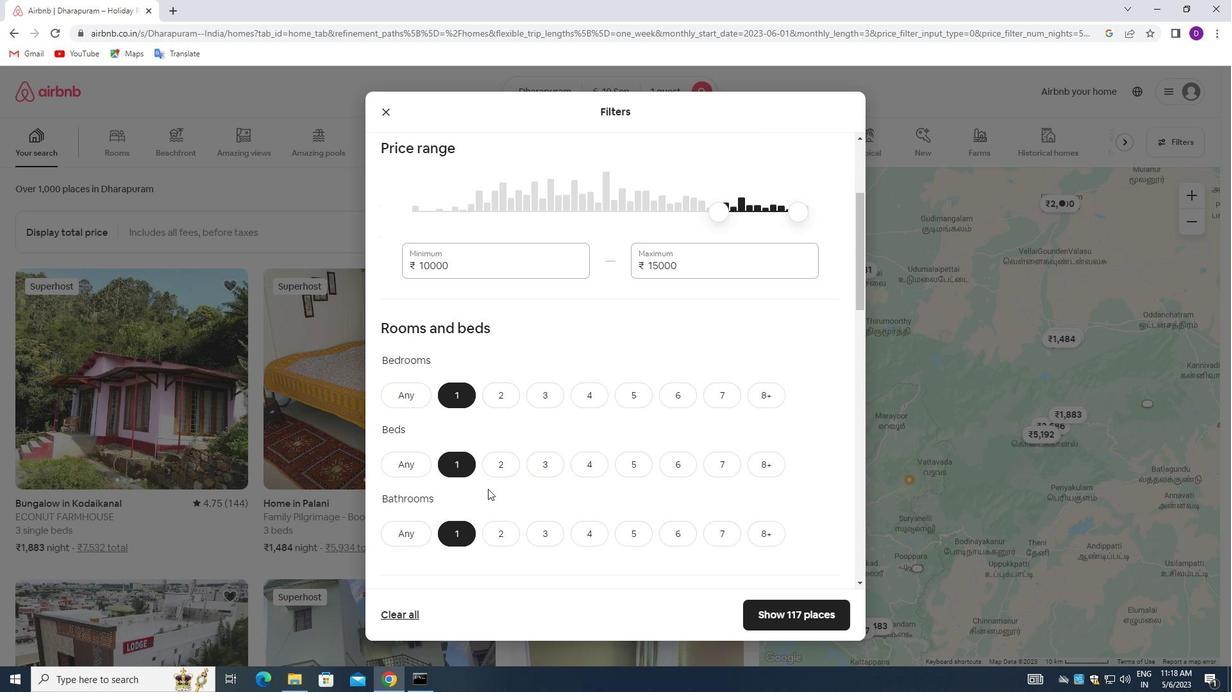 
Action: Mouse scrolled (491, 489) with delta (0, 0)
Screenshot: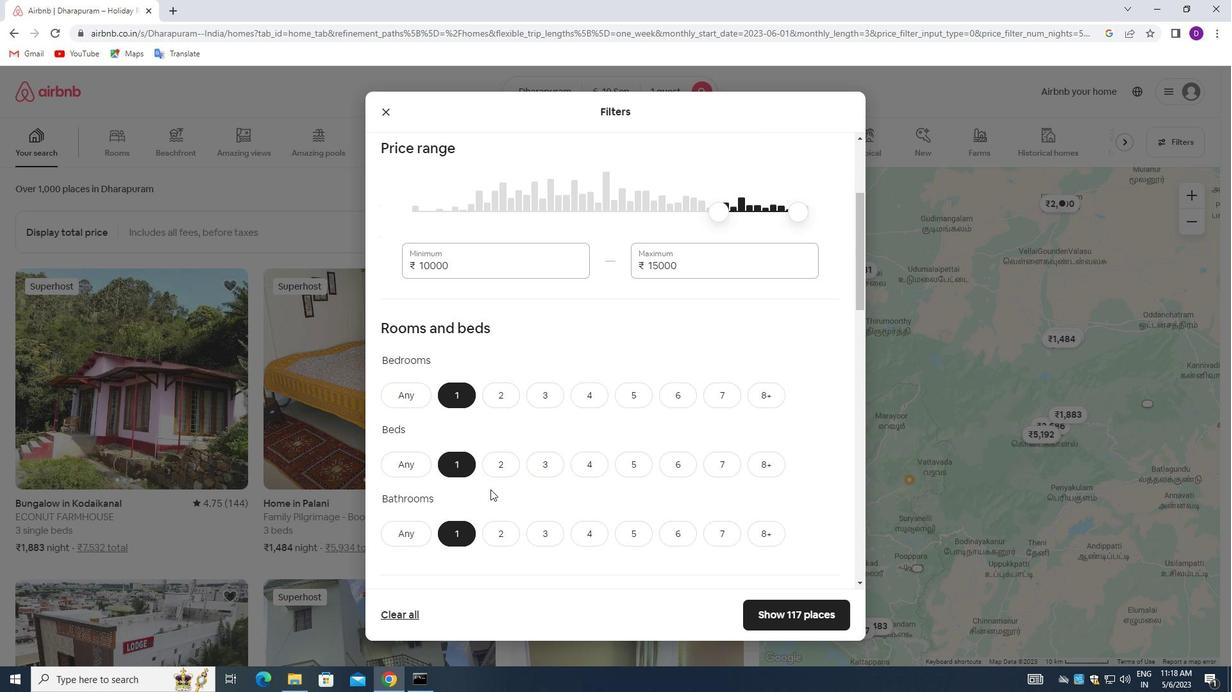 
Action: Mouse moved to (492, 490)
Screenshot: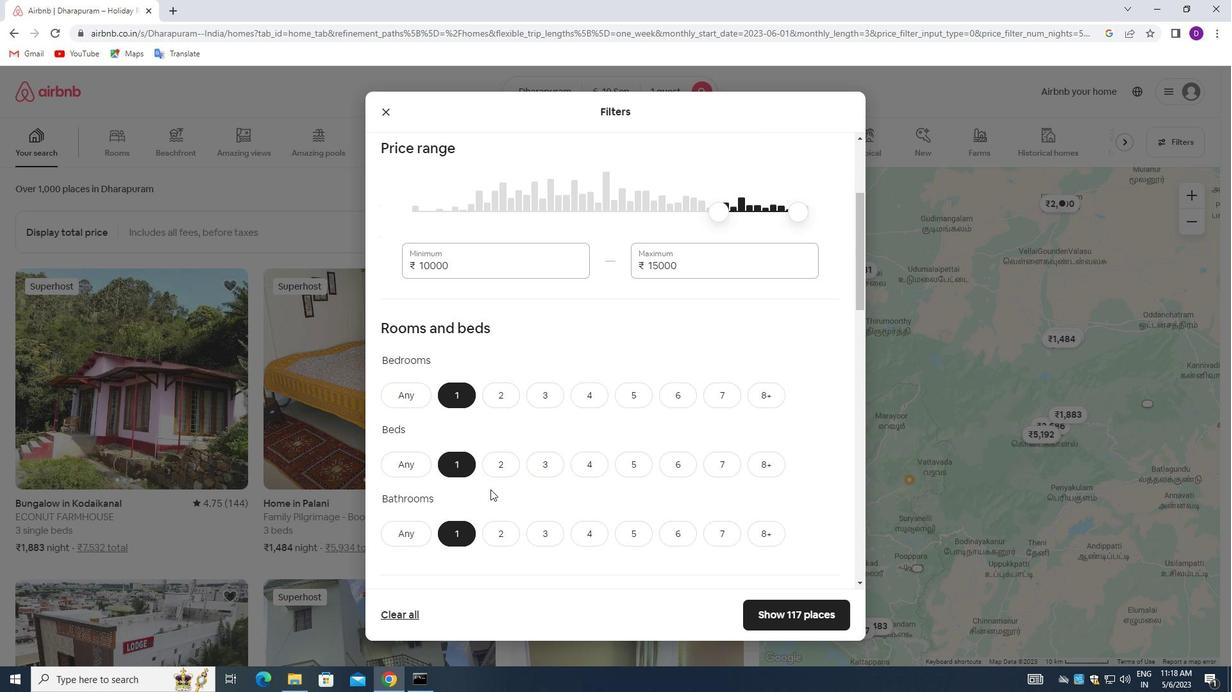 
Action: Mouse scrolled (492, 489) with delta (0, 0)
Screenshot: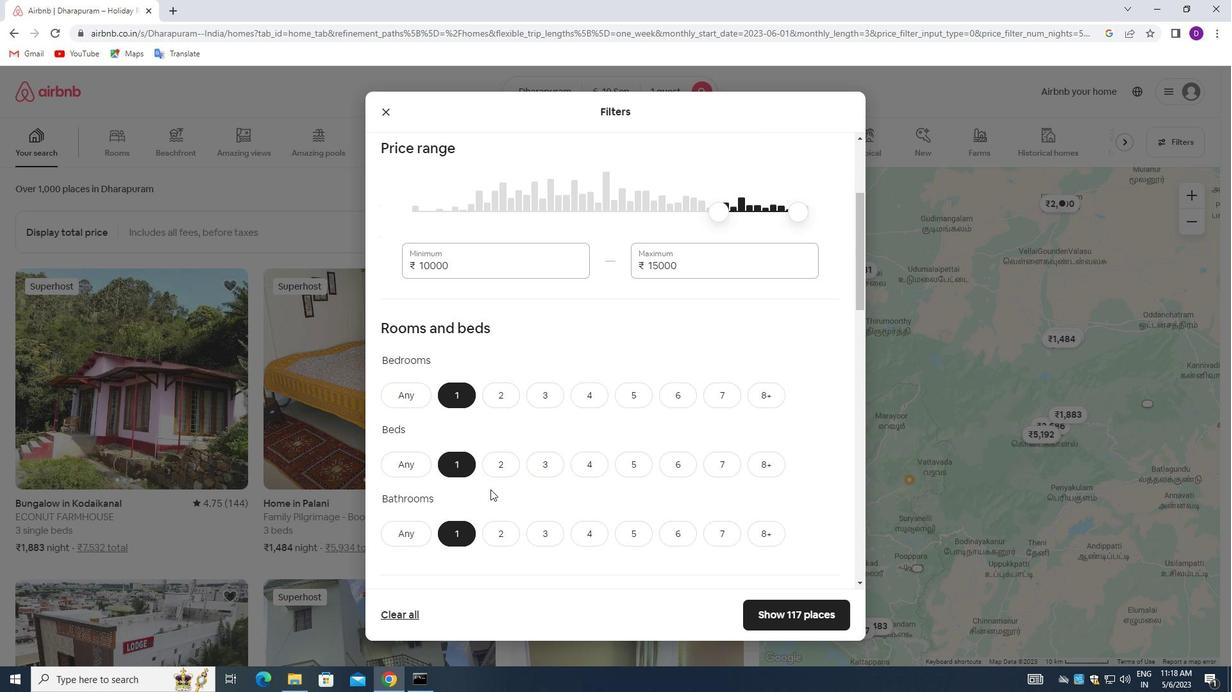 
Action: Mouse moved to (493, 491)
Screenshot: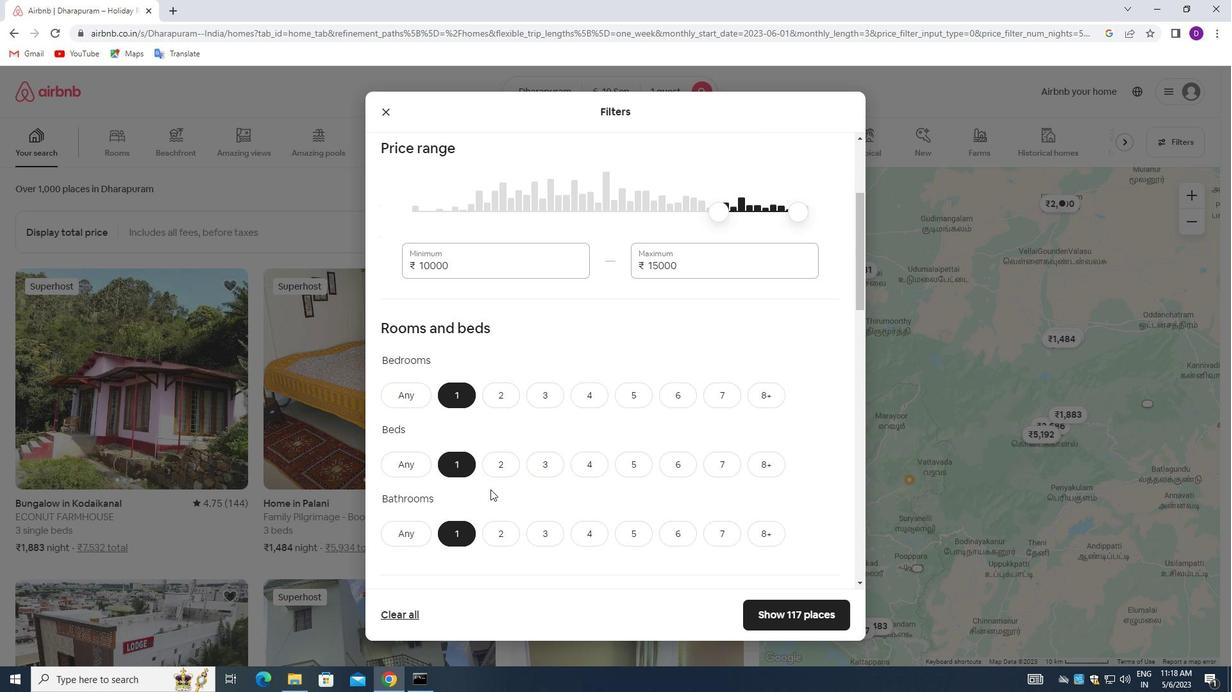 
Action: Mouse scrolled (493, 490) with delta (0, 0)
Screenshot: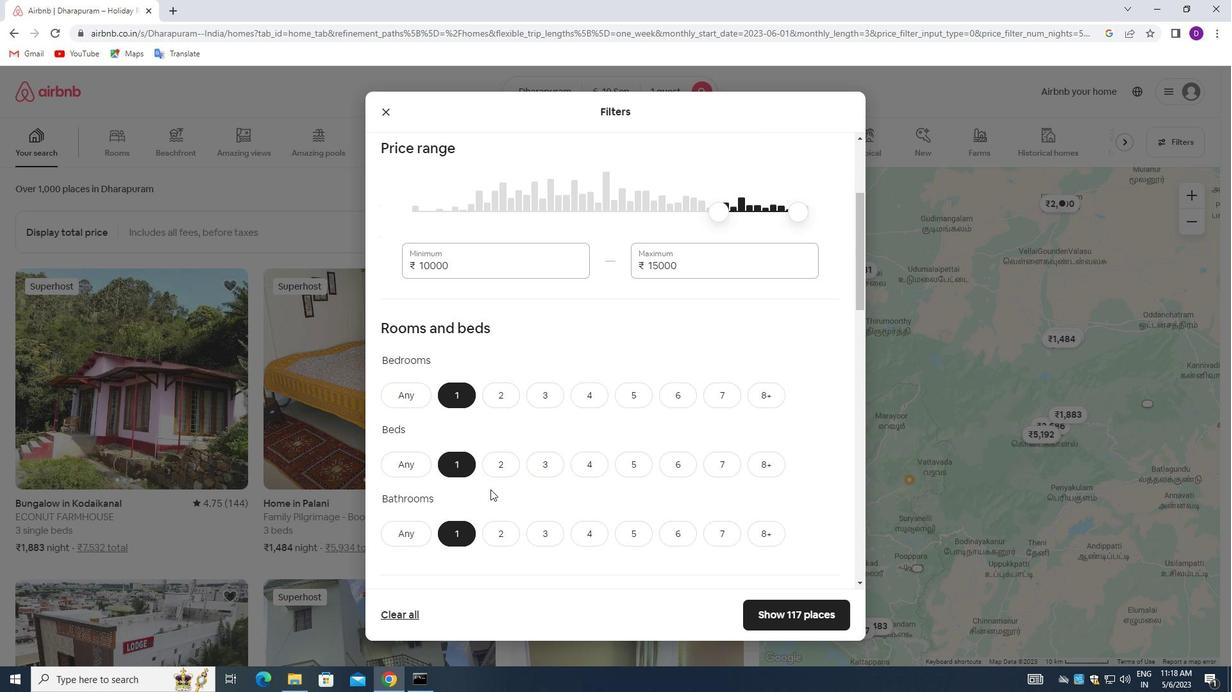 
Action: Mouse moved to (493, 491)
Screenshot: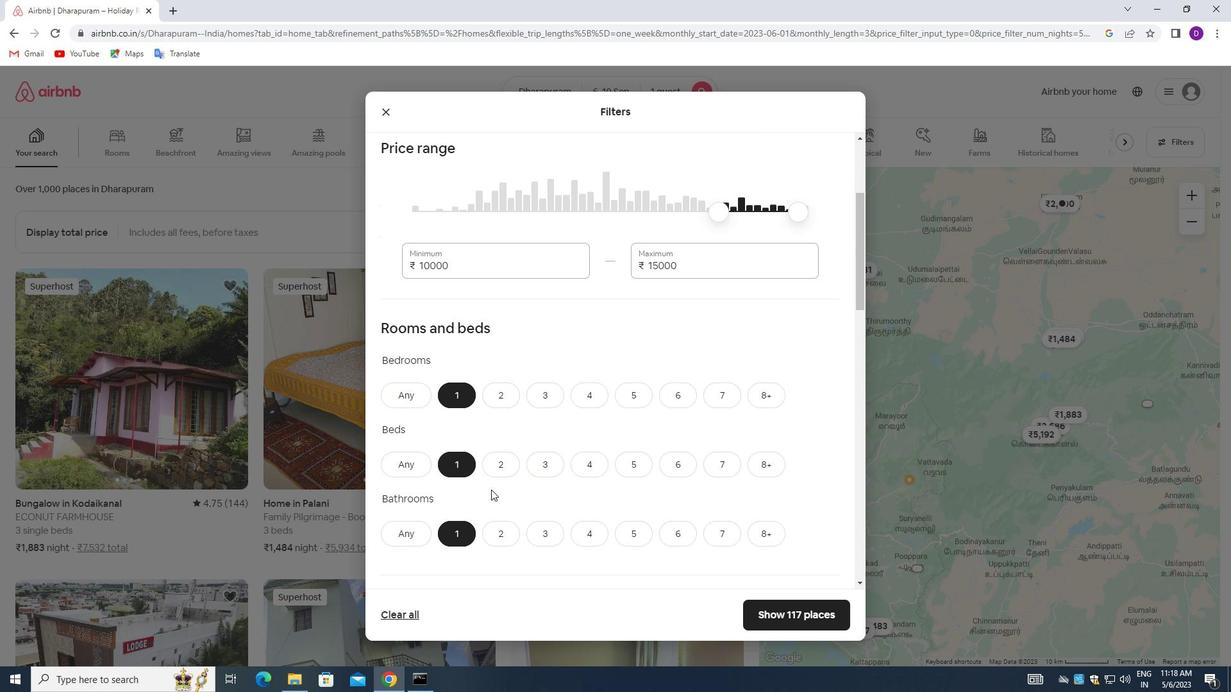 
Action: Mouse scrolled (493, 491) with delta (0, 0)
Screenshot: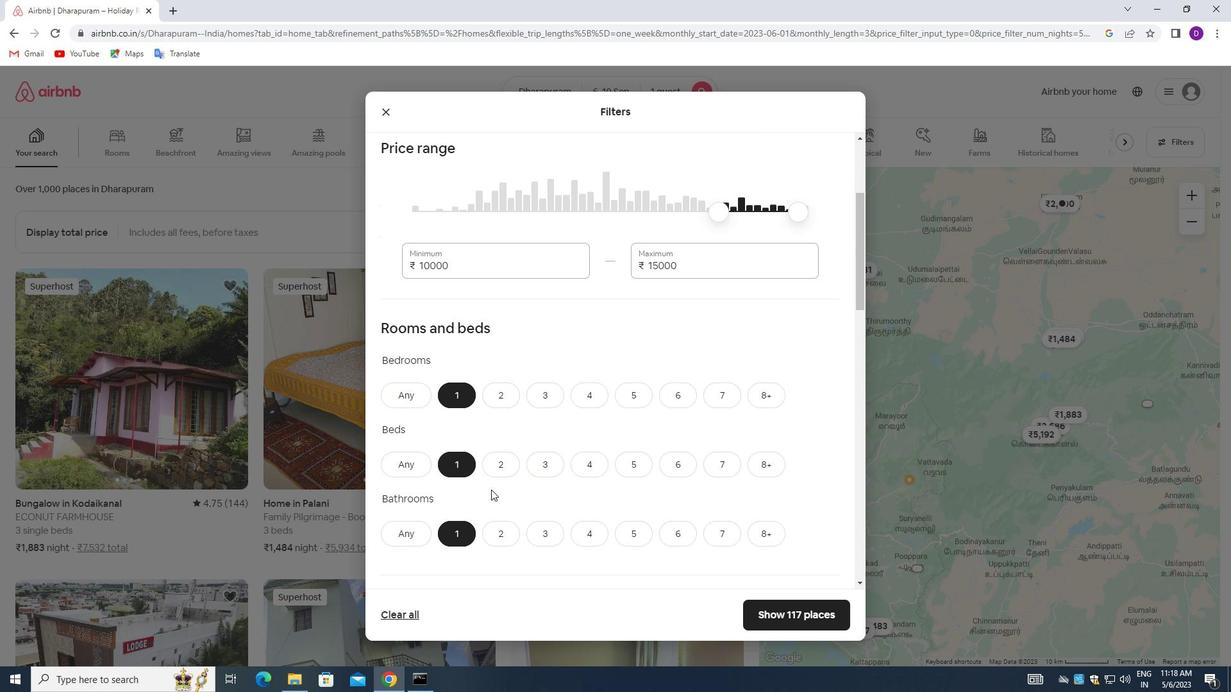 
Action: Mouse scrolled (493, 491) with delta (0, 0)
Screenshot: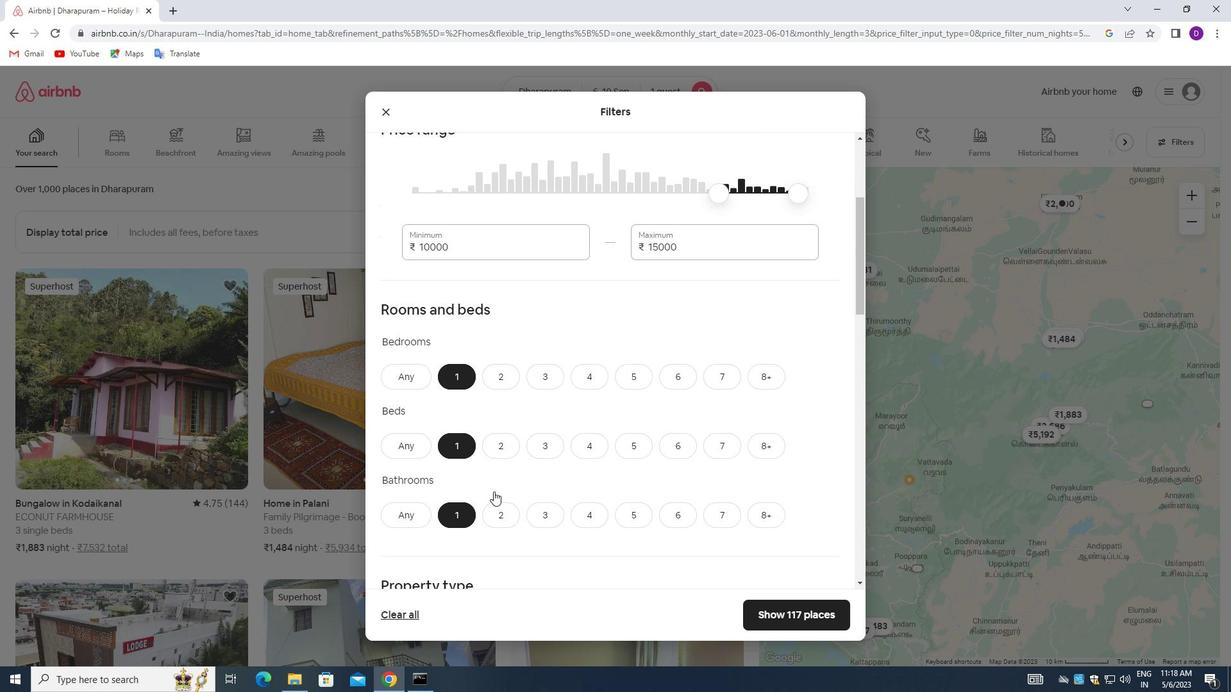 
Action: Mouse moved to (441, 385)
Screenshot: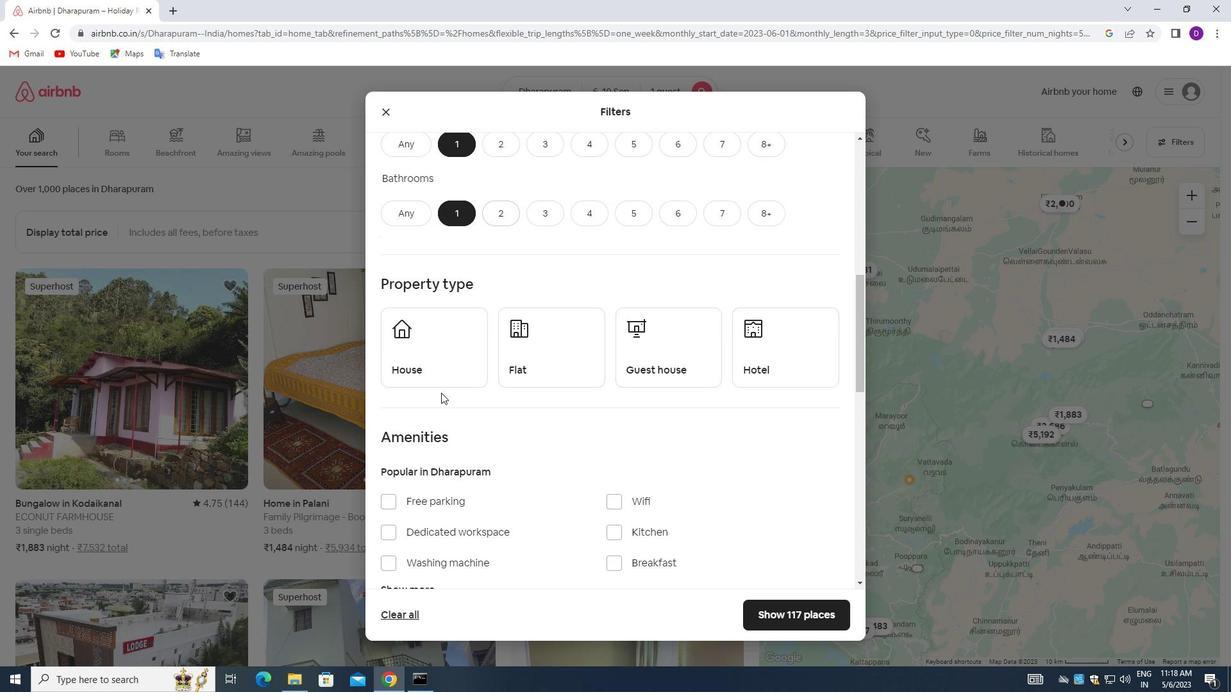 
Action: Mouse pressed left at (441, 385)
Screenshot: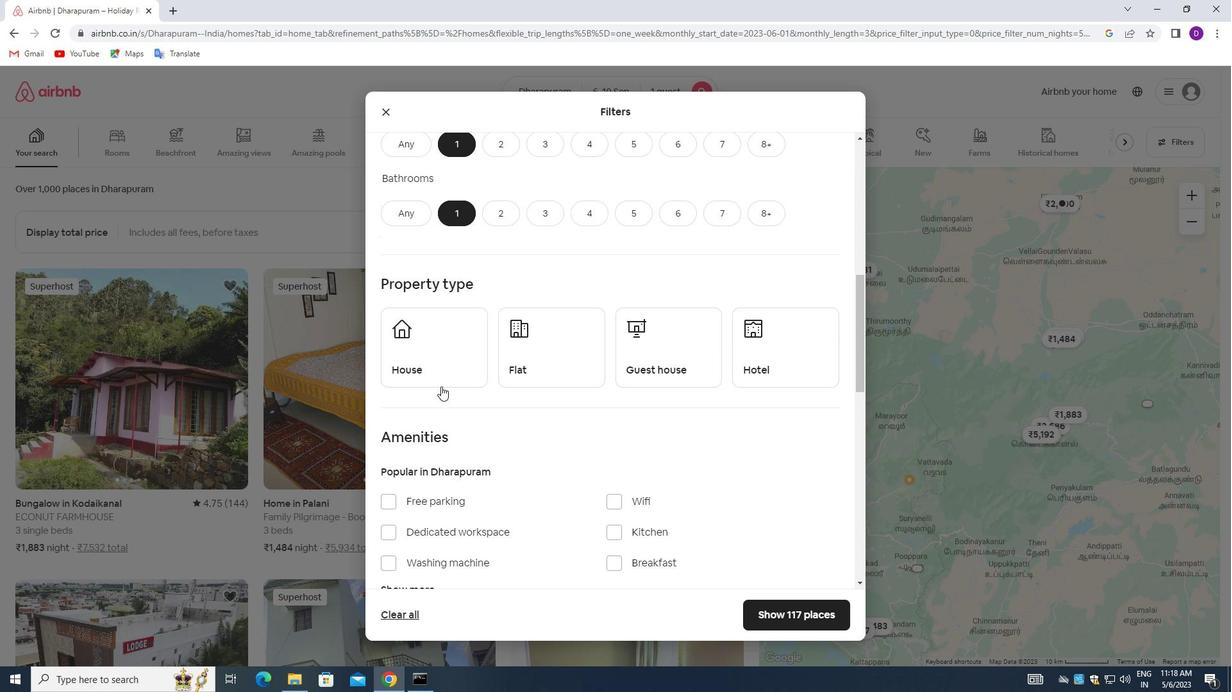 
Action: Mouse moved to (519, 370)
Screenshot: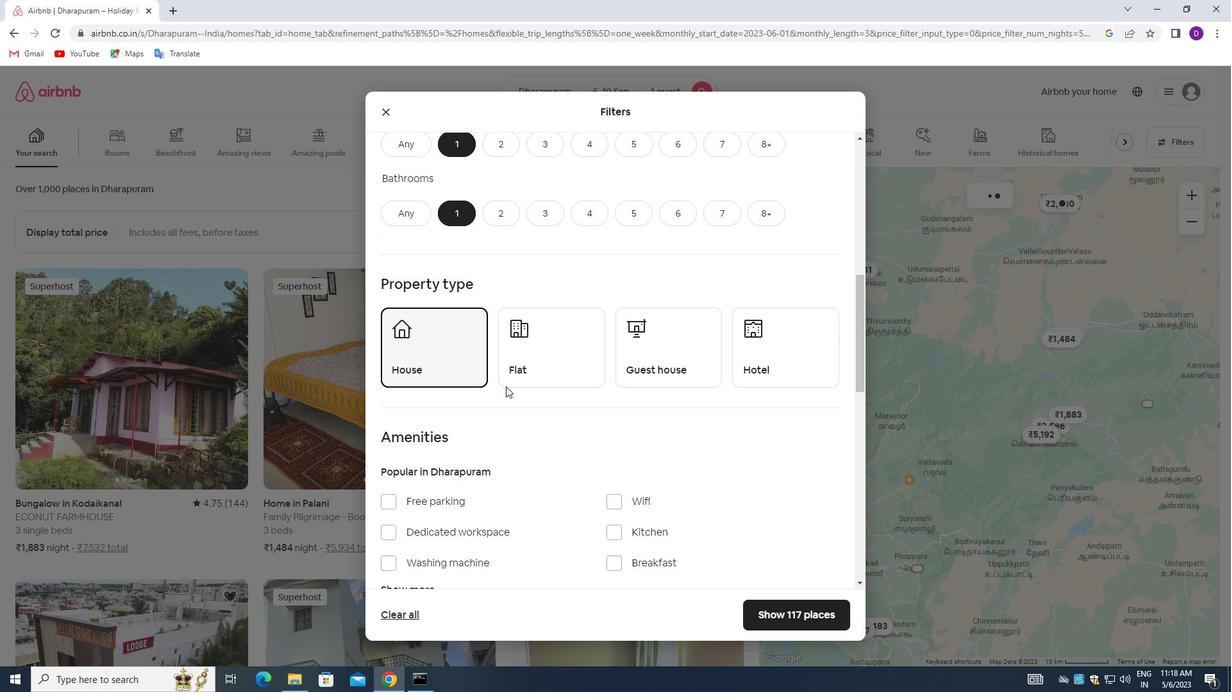 
Action: Mouse pressed left at (519, 370)
Screenshot: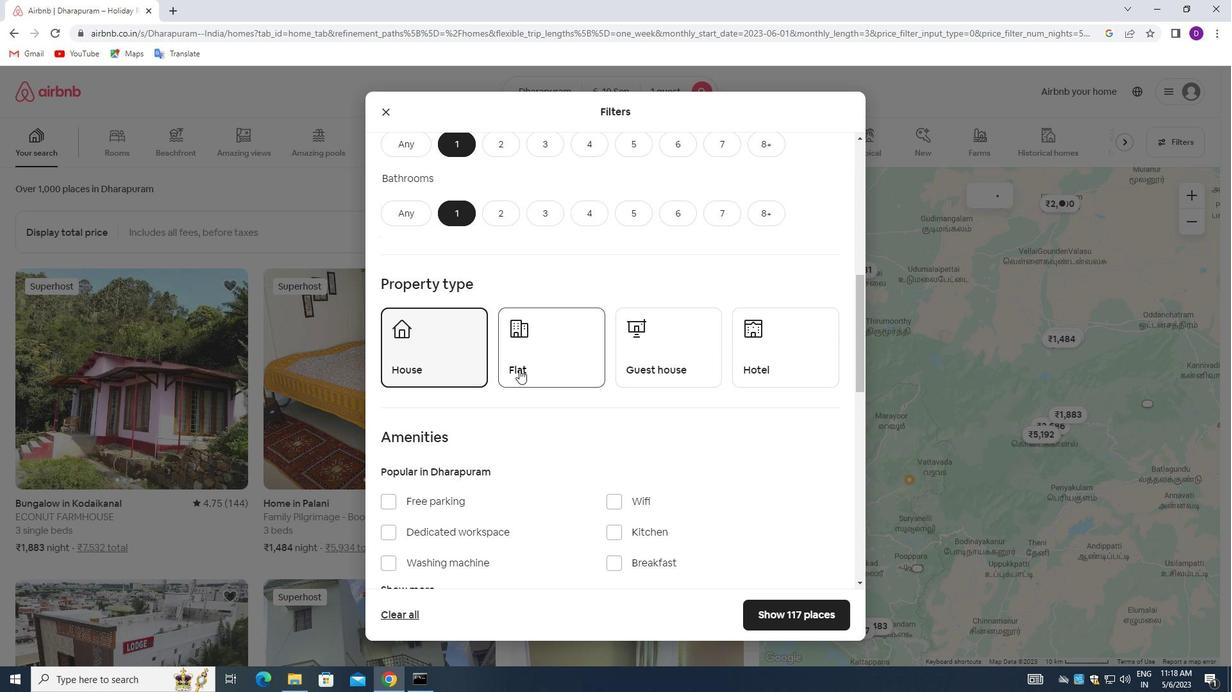 
Action: Mouse moved to (622, 377)
Screenshot: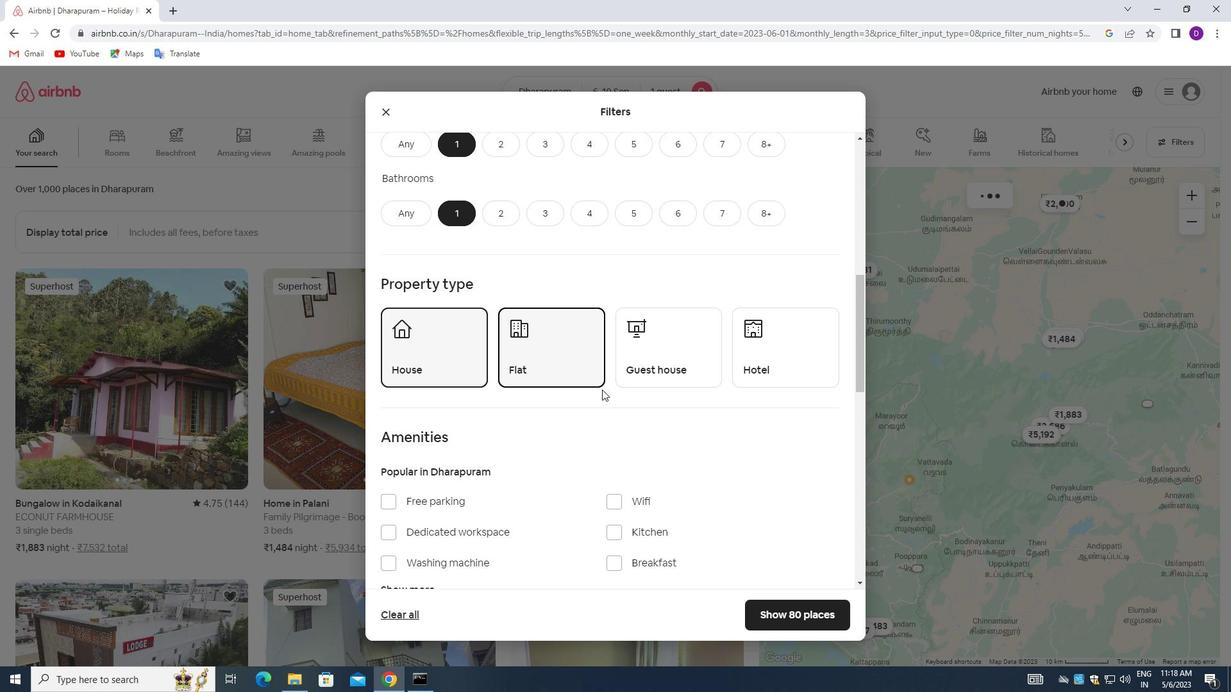 
Action: Mouse pressed left at (622, 377)
Screenshot: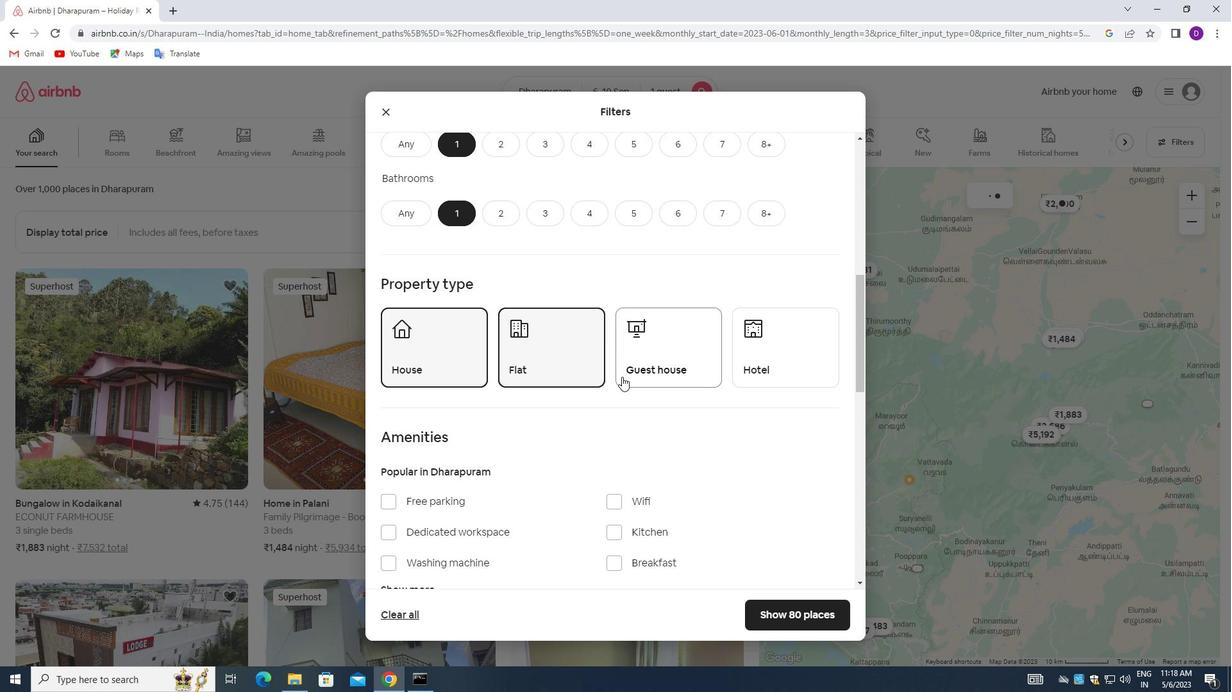
Action: Mouse moved to (747, 375)
Screenshot: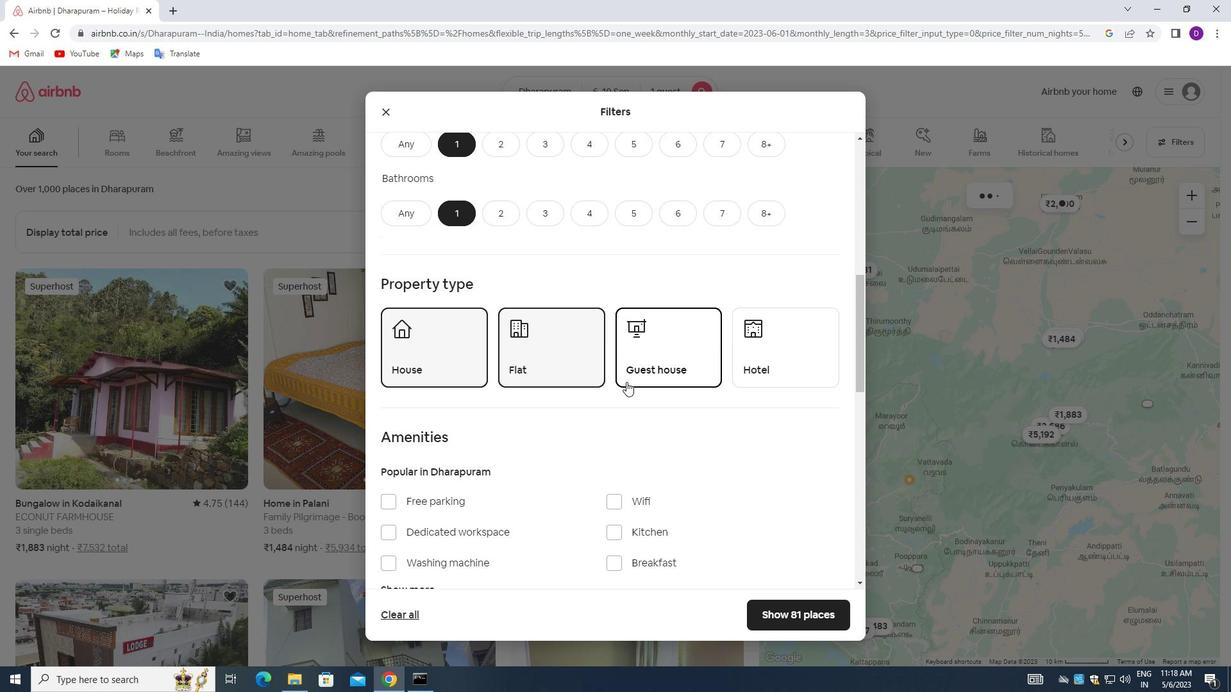 
Action: Mouse pressed left at (747, 375)
Screenshot: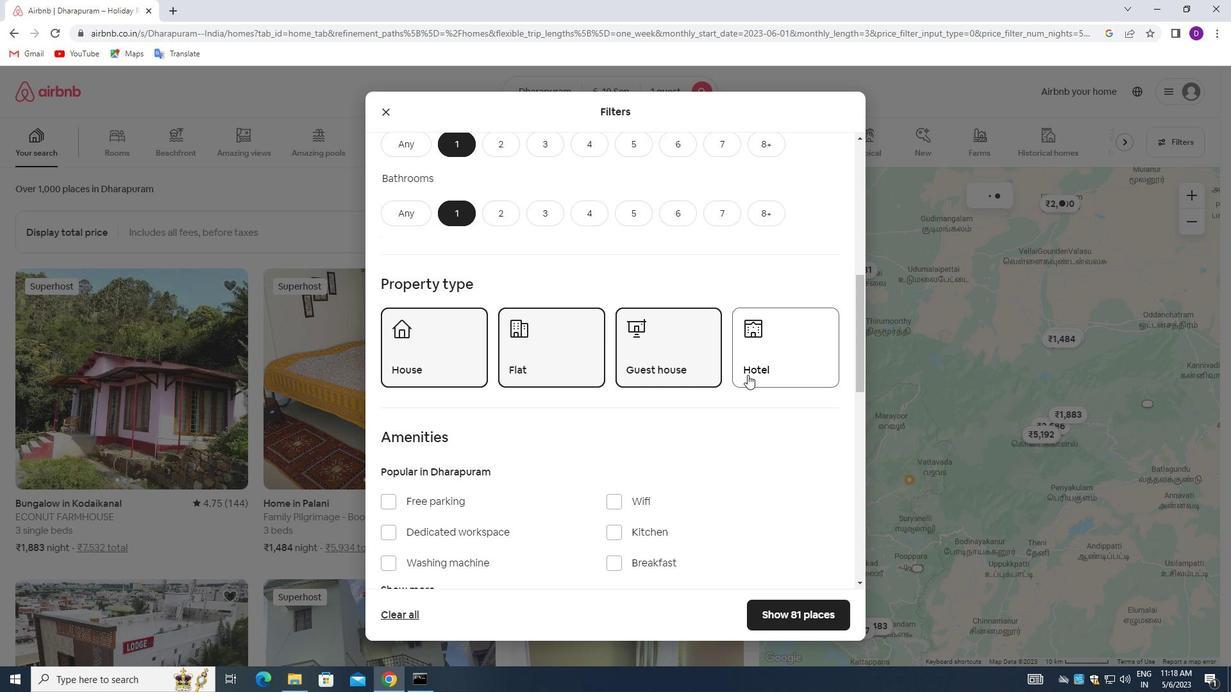 
Action: Mouse moved to (584, 412)
Screenshot: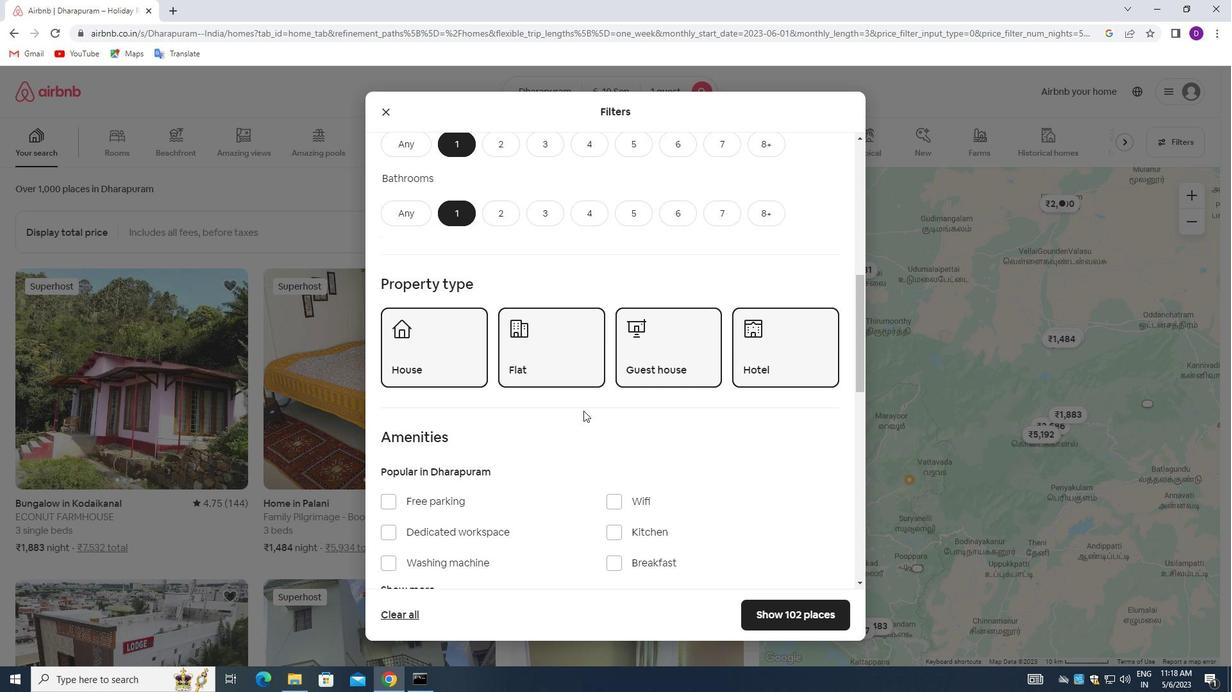 
Action: Mouse scrolled (584, 411) with delta (0, 0)
Screenshot: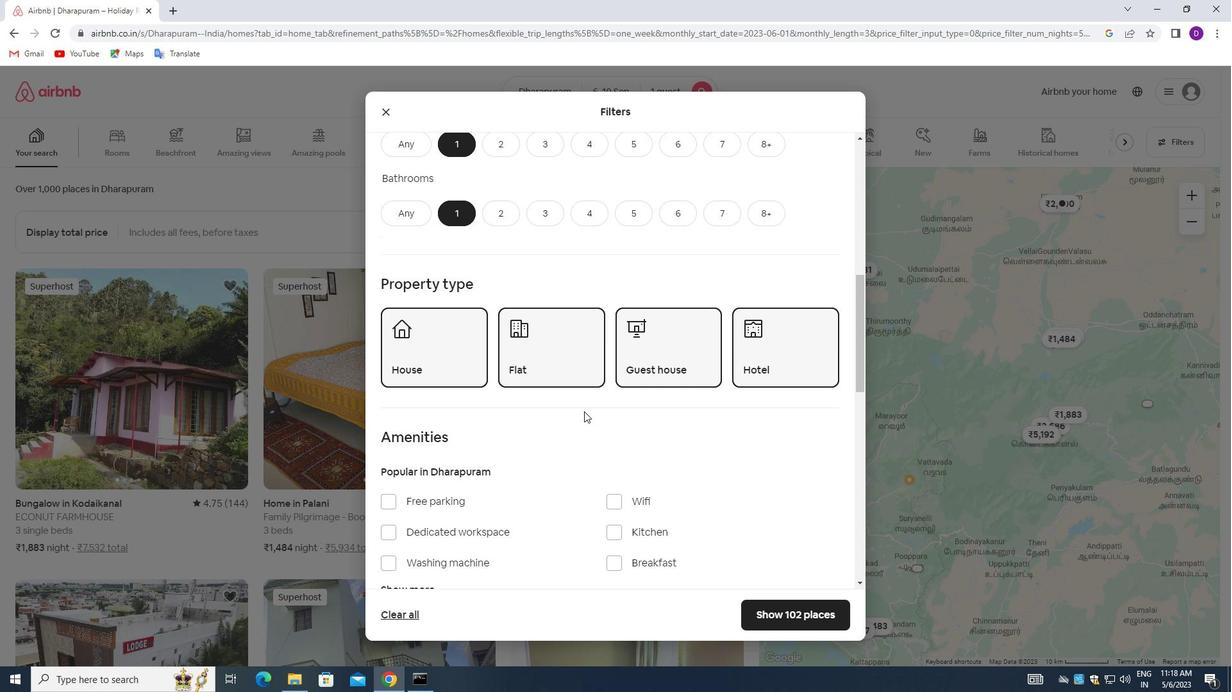 
Action: Mouse moved to (585, 413)
Screenshot: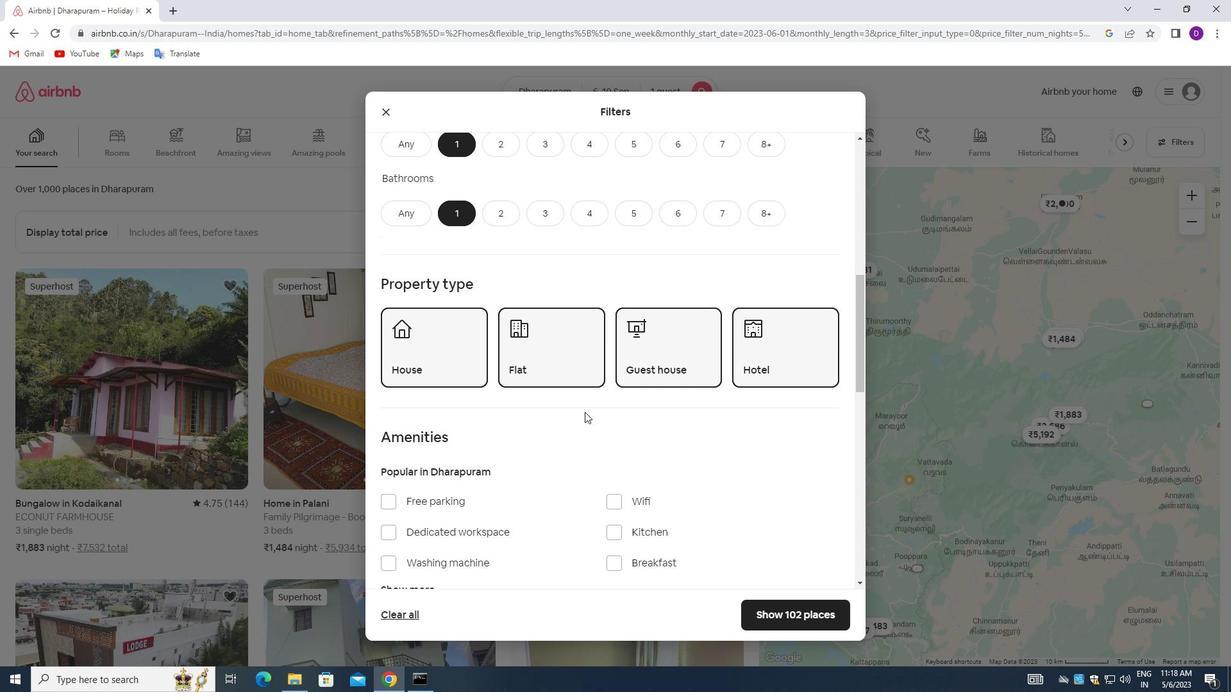 
Action: Mouse scrolled (585, 412) with delta (0, 0)
Screenshot: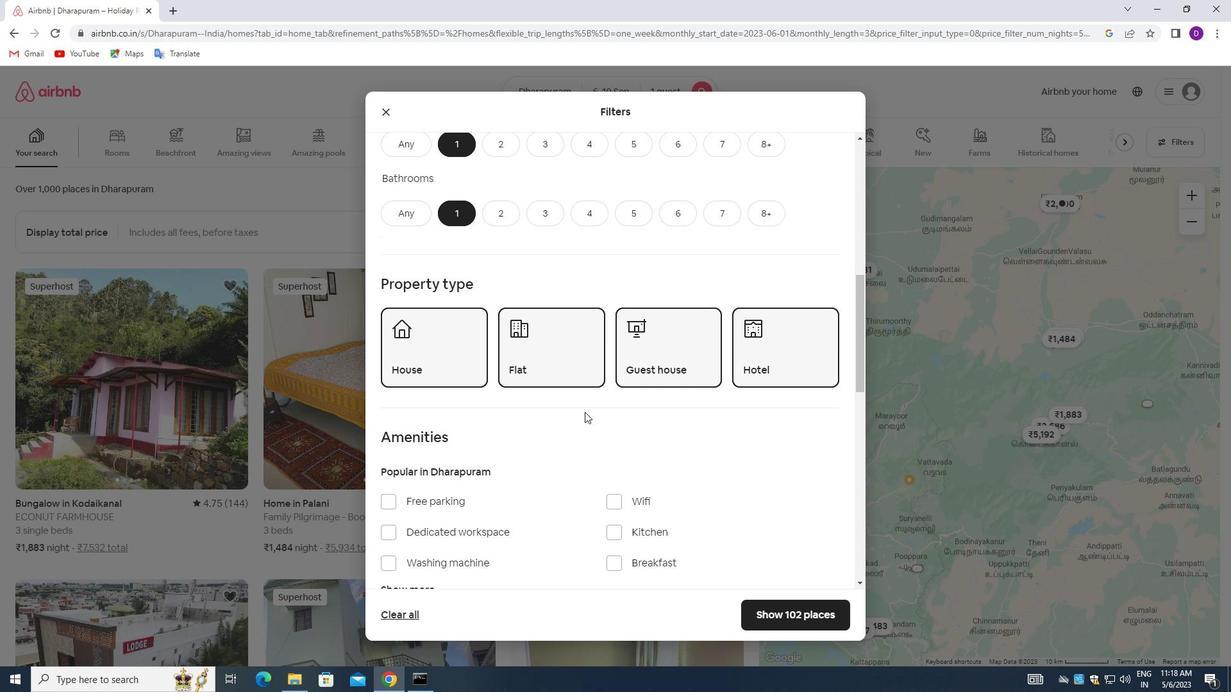 
Action: Mouse scrolled (585, 412) with delta (0, 0)
Screenshot: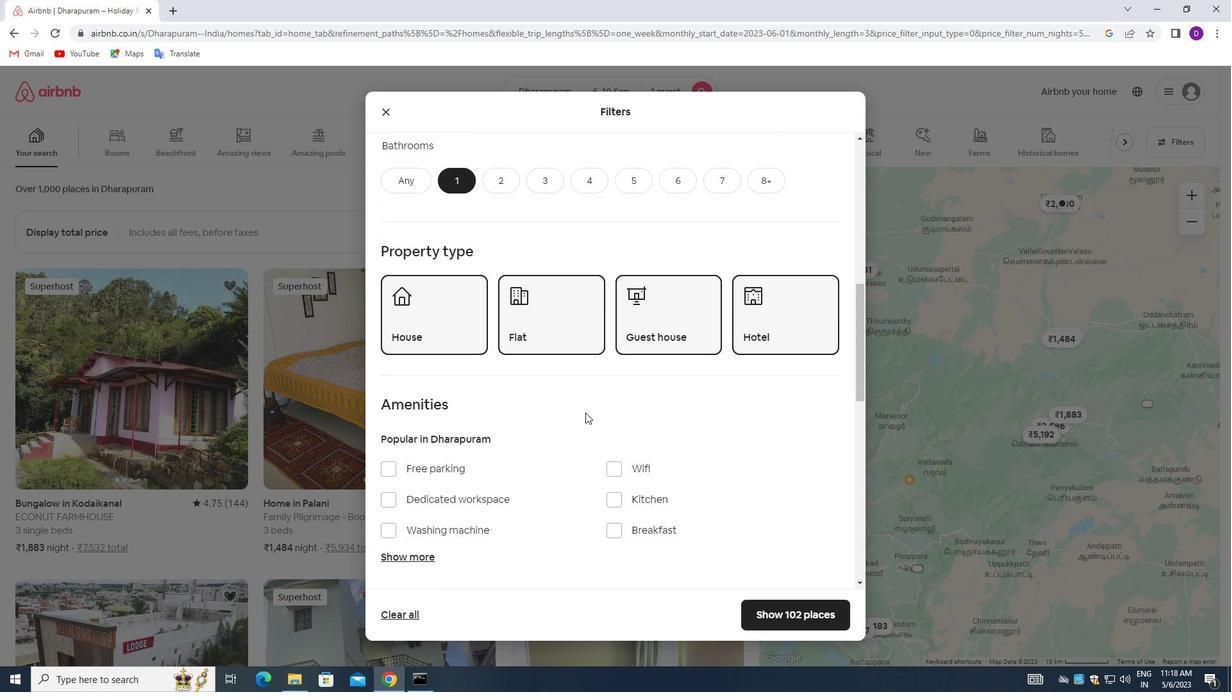 
Action: Mouse moved to (586, 413)
Screenshot: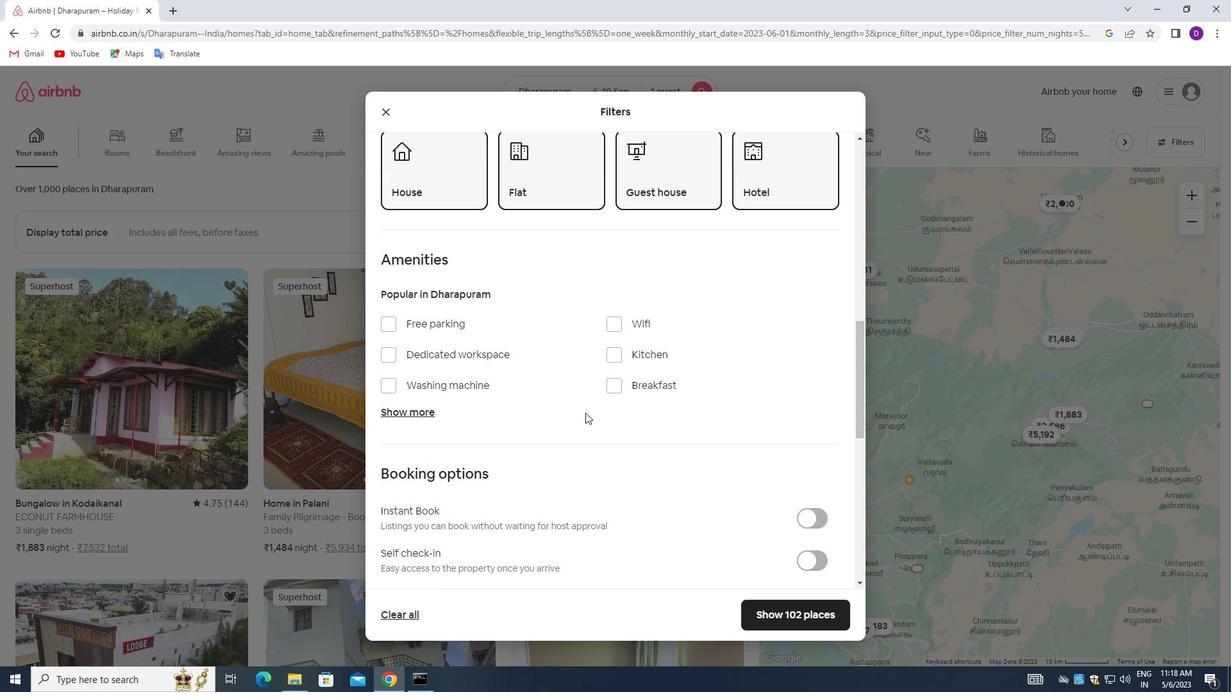 
Action: Mouse scrolled (586, 413) with delta (0, 0)
Screenshot: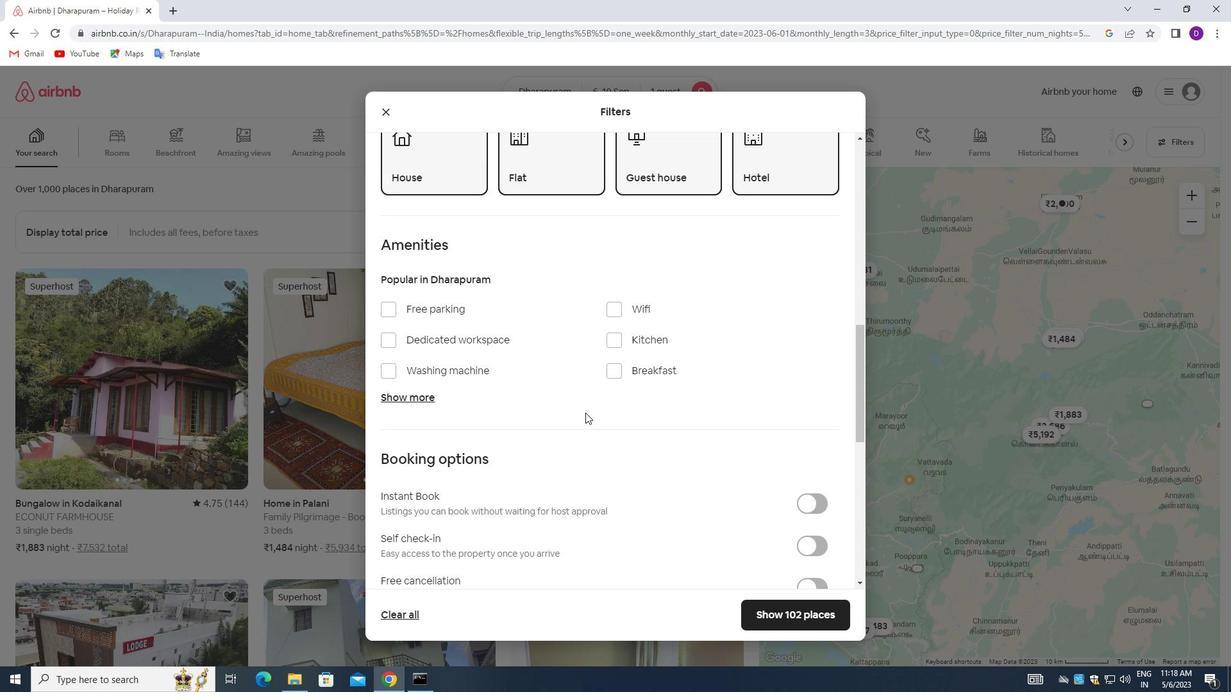 
Action: Mouse moved to (586, 414)
Screenshot: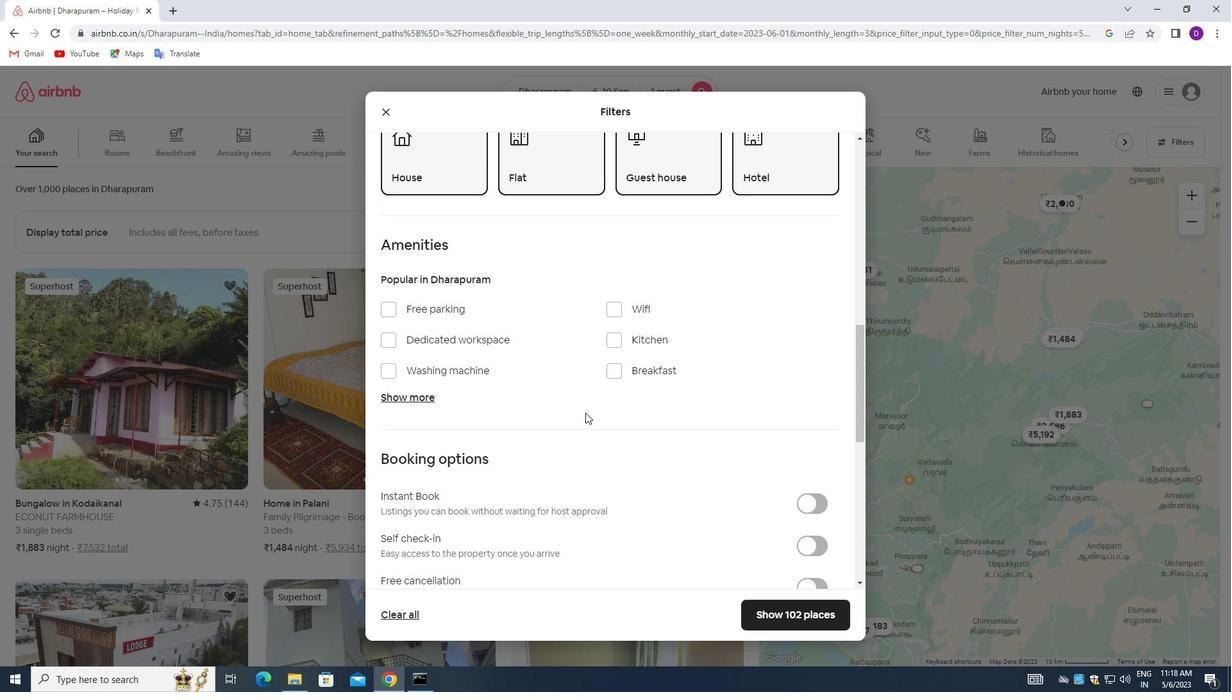 
Action: Mouse scrolled (586, 414) with delta (0, 0)
Screenshot: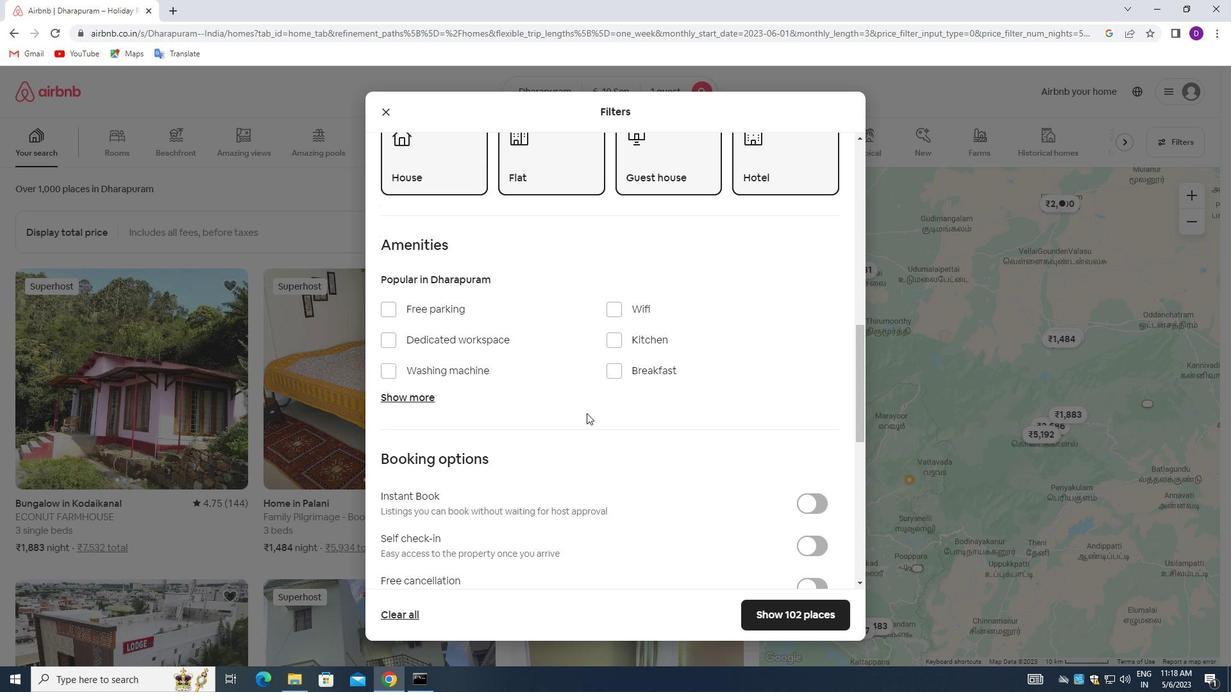 
Action: Mouse moved to (799, 423)
Screenshot: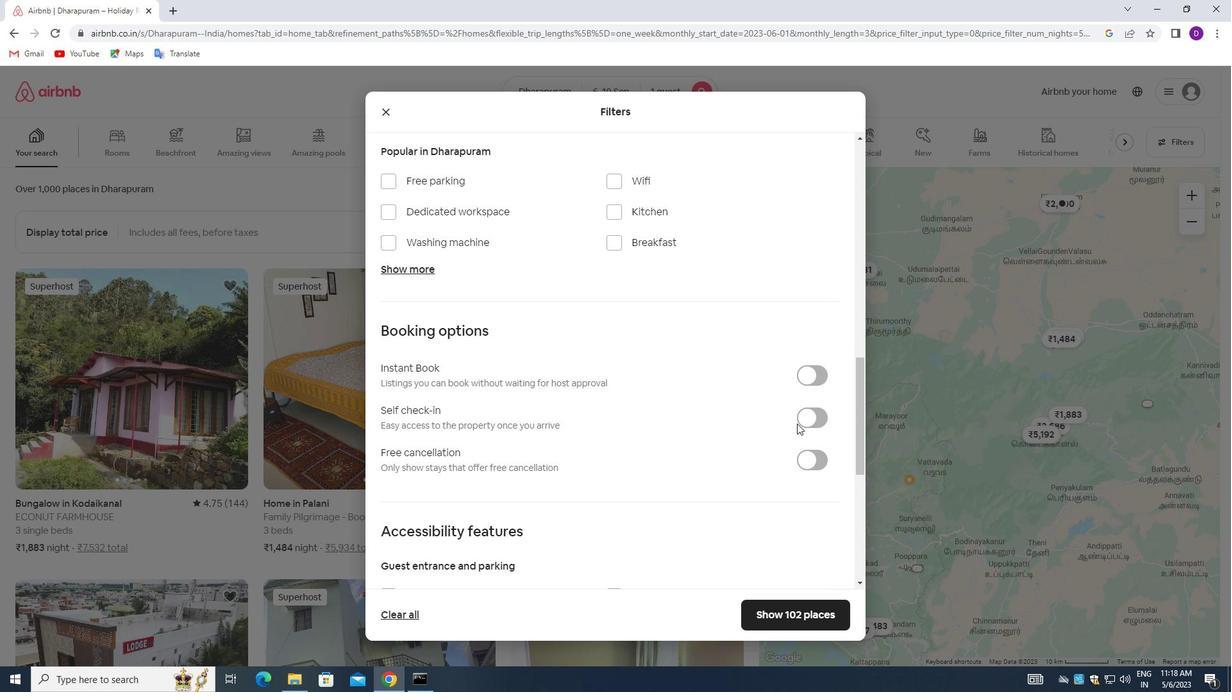 
Action: Mouse pressed left at (799, 423)
Screenshot: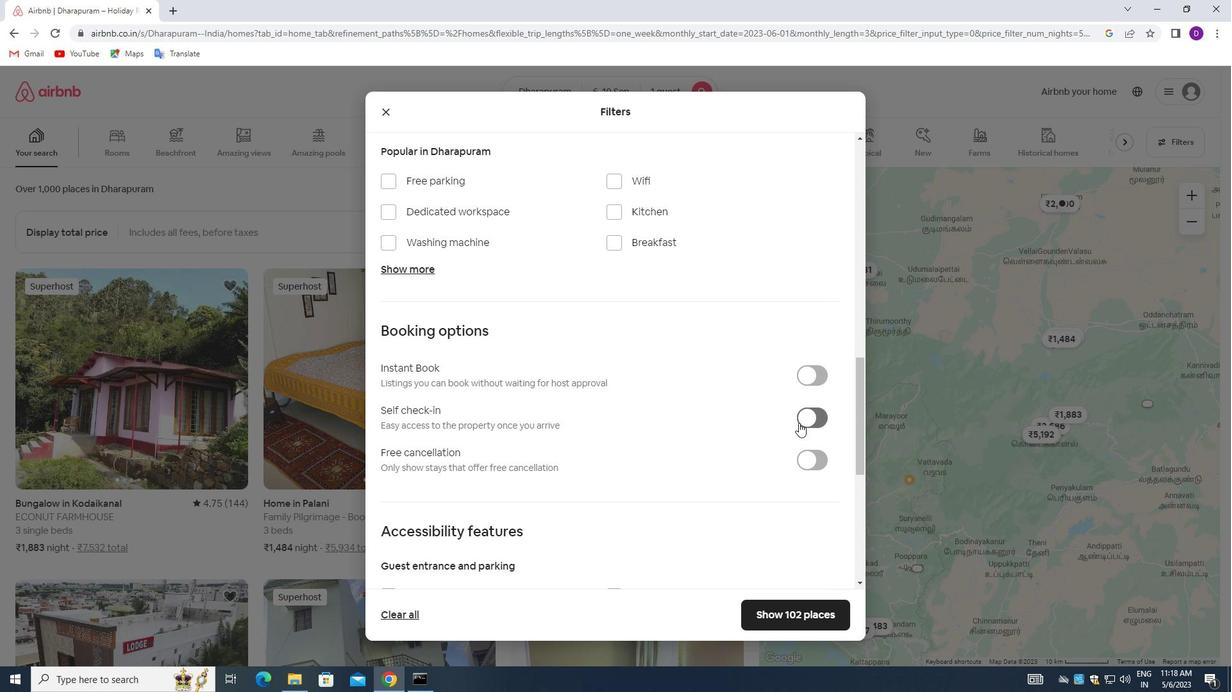 
Action: Mouse moved to (589, 442)
Screenshot: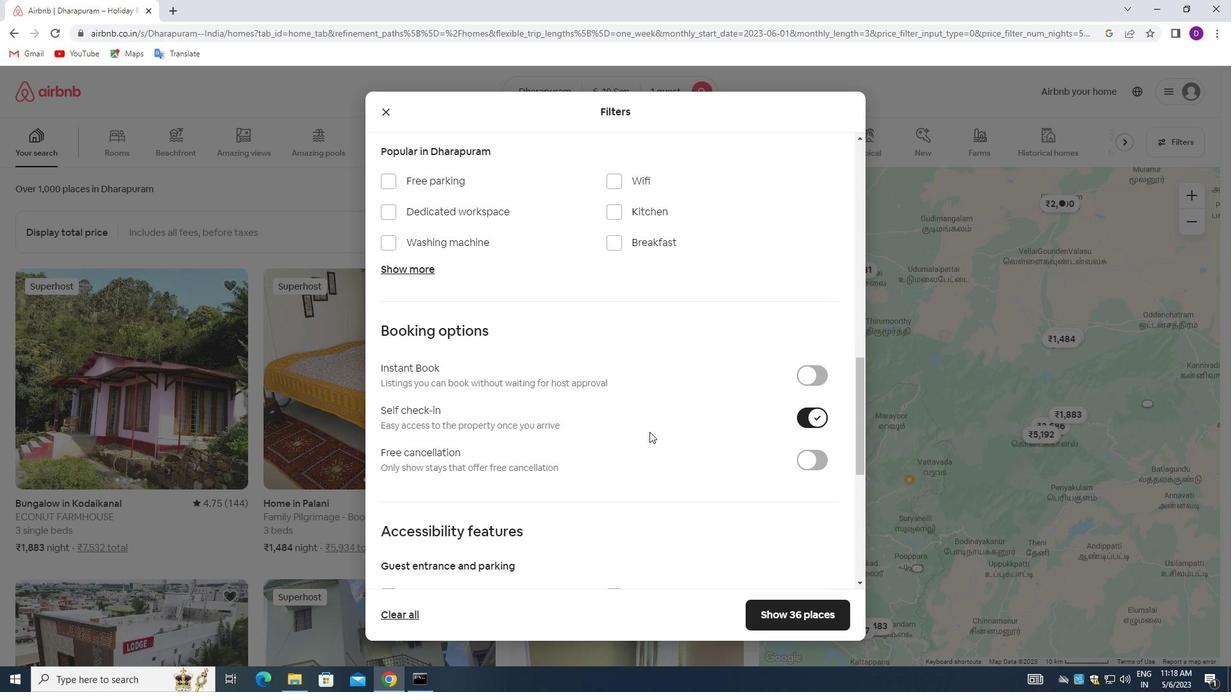 
Action: Mouse scrolled (589, 441) with delta (0, 0)
Screenshot: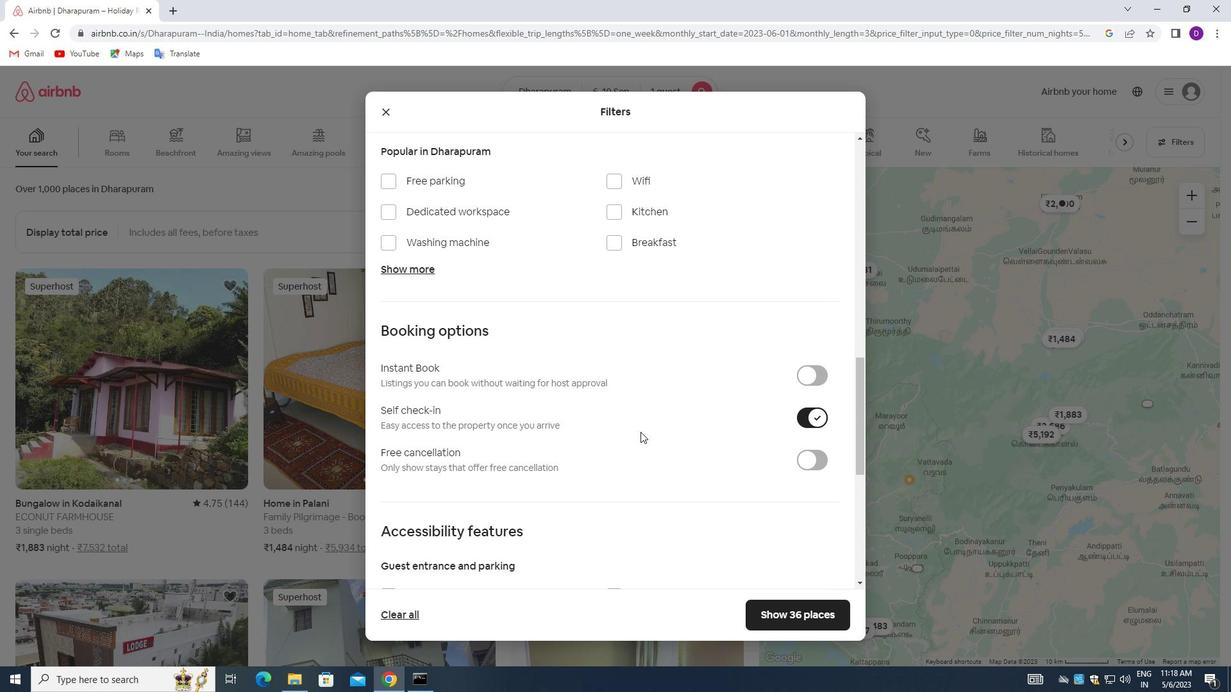 
Action: Mouse moved to (588, 443)
Screenshot: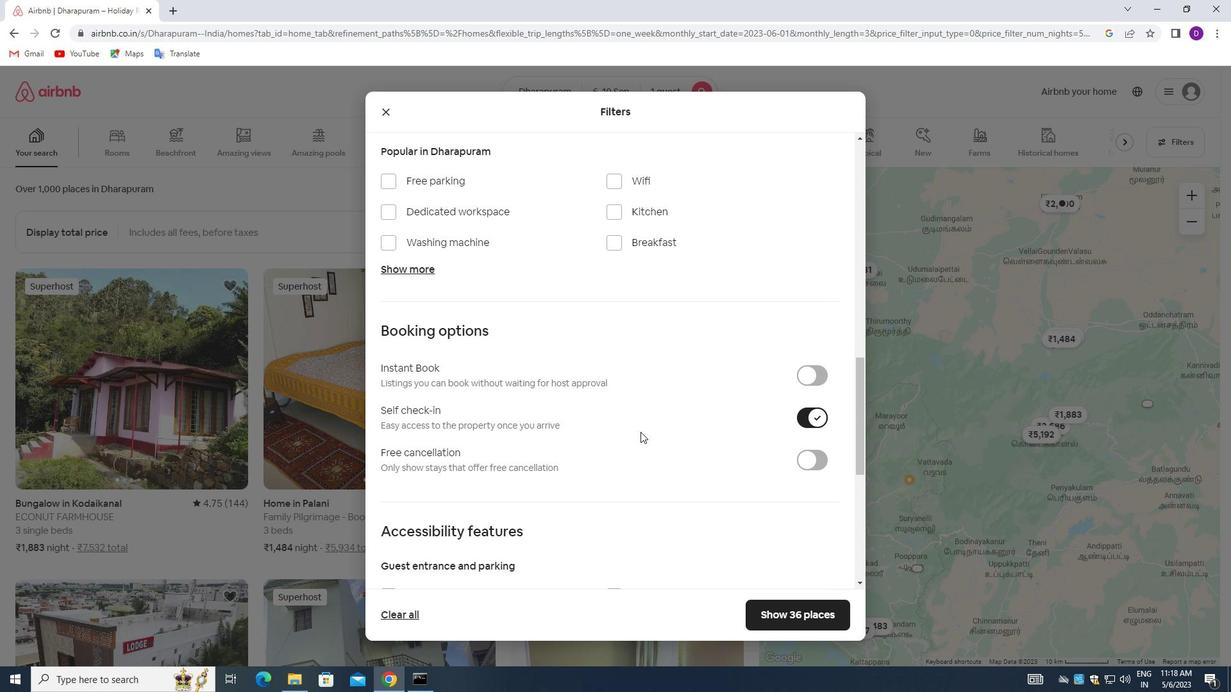 
Action: Mouse scrolled (588, 442) with delta (0, 0)
Screenshot: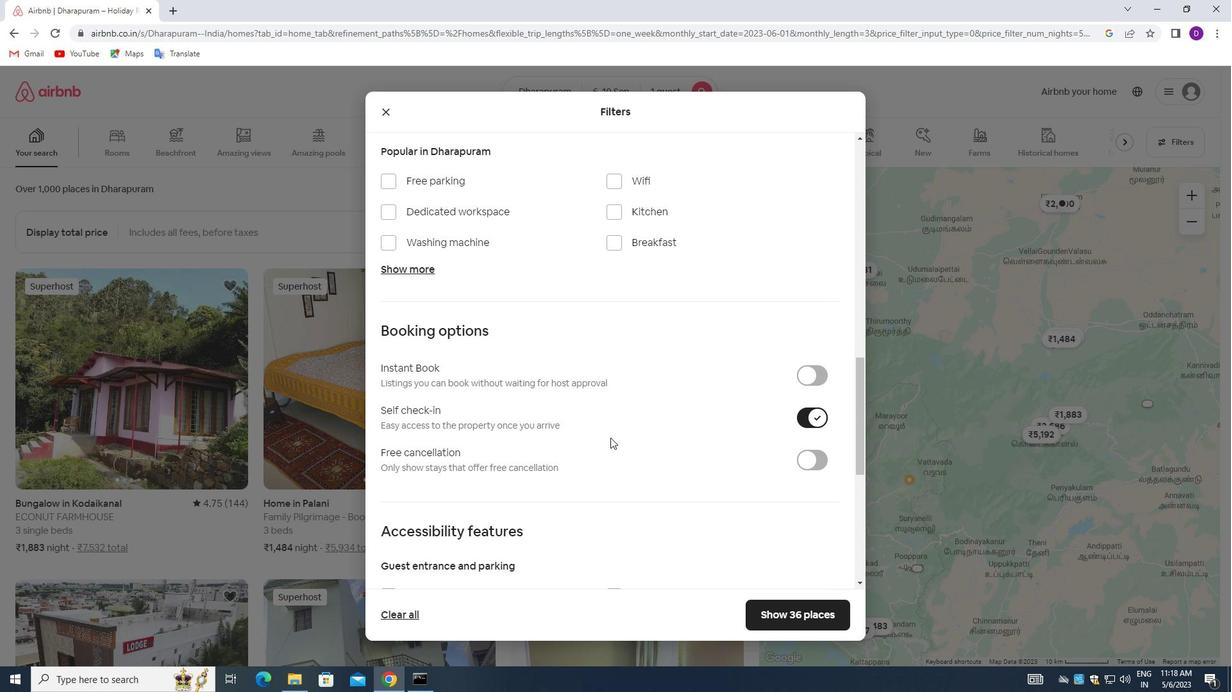 
Action: Mouse scrolled (588, 442) with delta (0, 0)
Screenshot: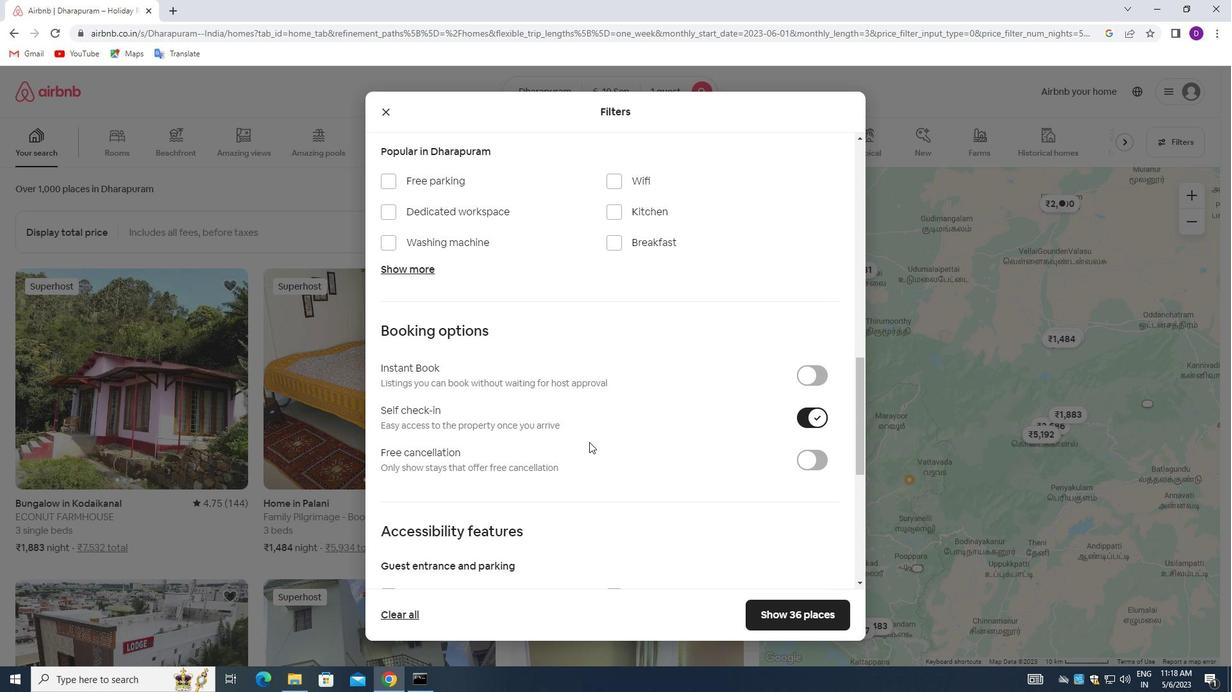 
Action: Mouse moved to (587, 443)
Screenshot: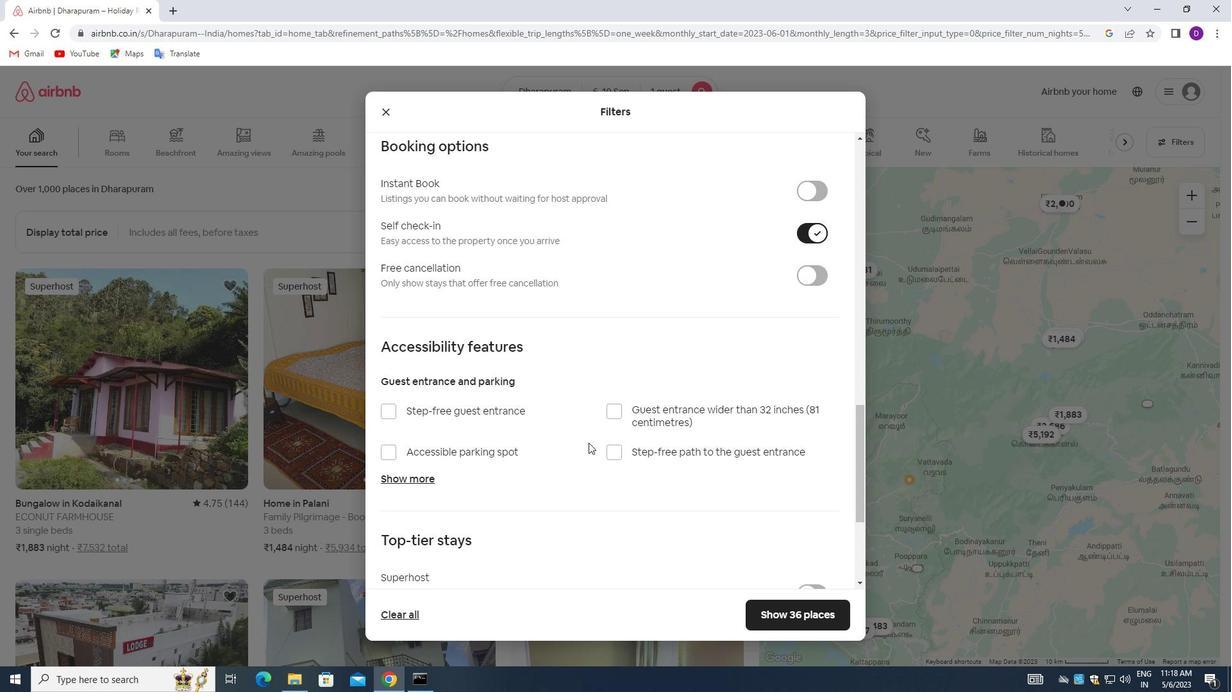 
Action: Mouse scrolled (587, 442) with delta (0, 0)
Screenshot: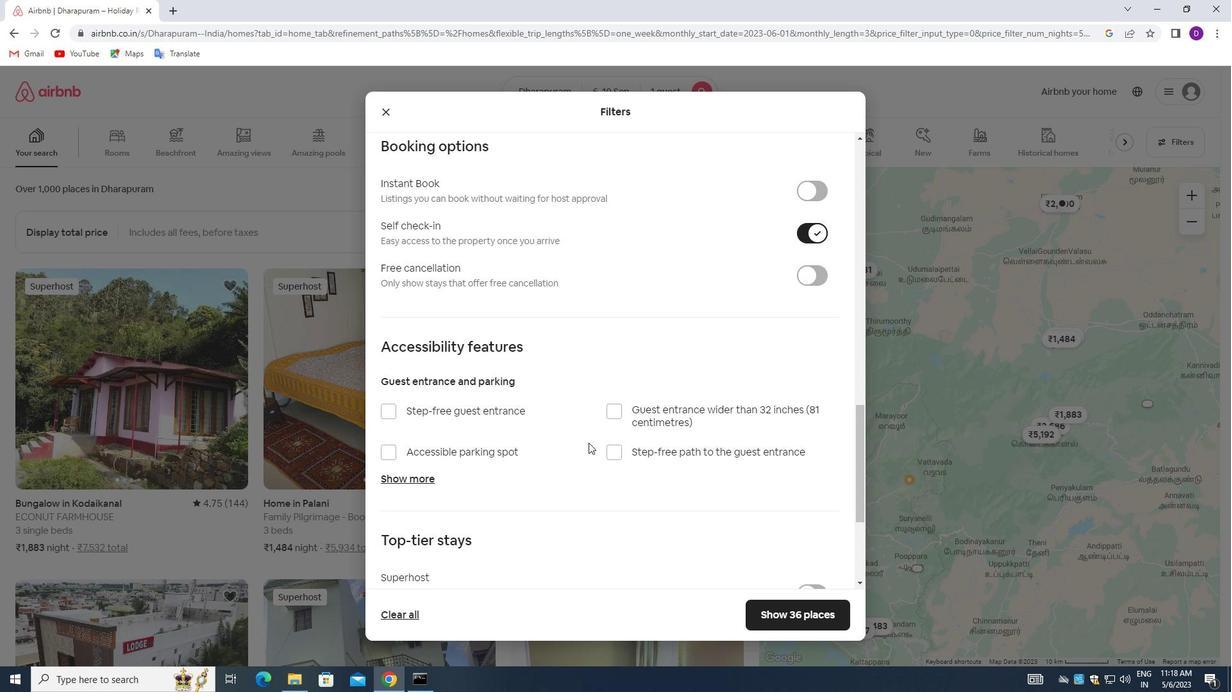 
Action: Mouse scrolled (587, 442) with delta (0, 0)
Screenshot: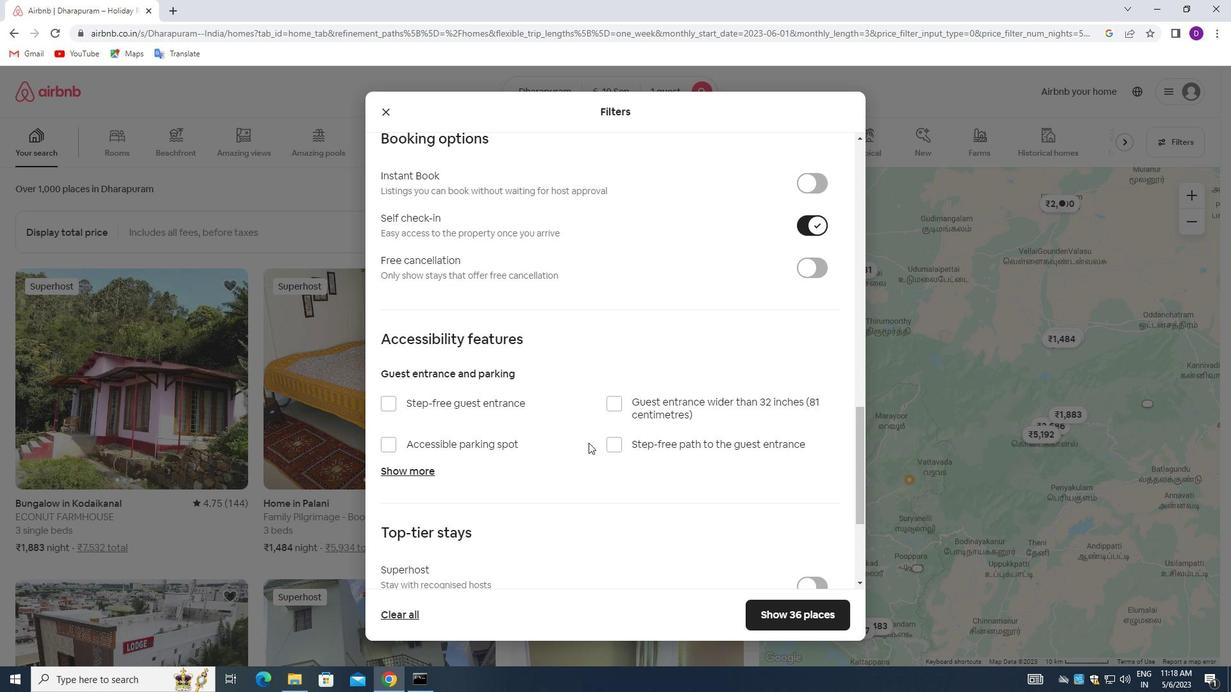 
Action: Mouse moved to (586, 443)
Screenshot: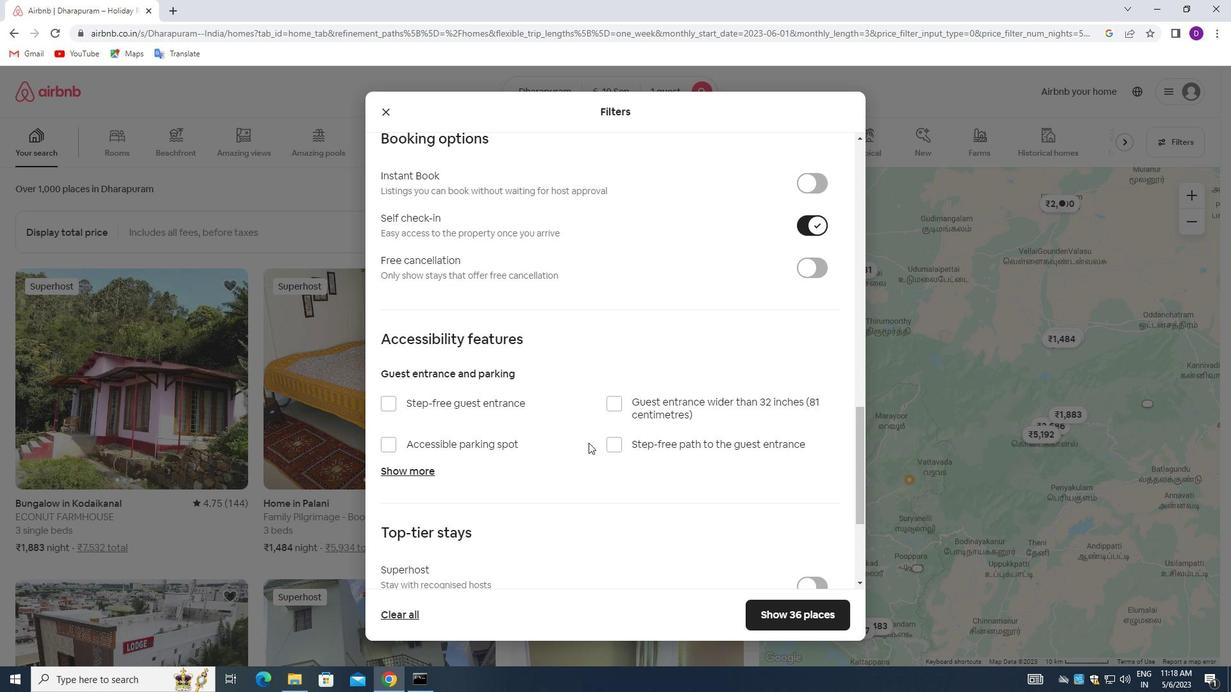 
Action: Mouse scrolled (586, 443) with delta (0, 0)
Screenshot: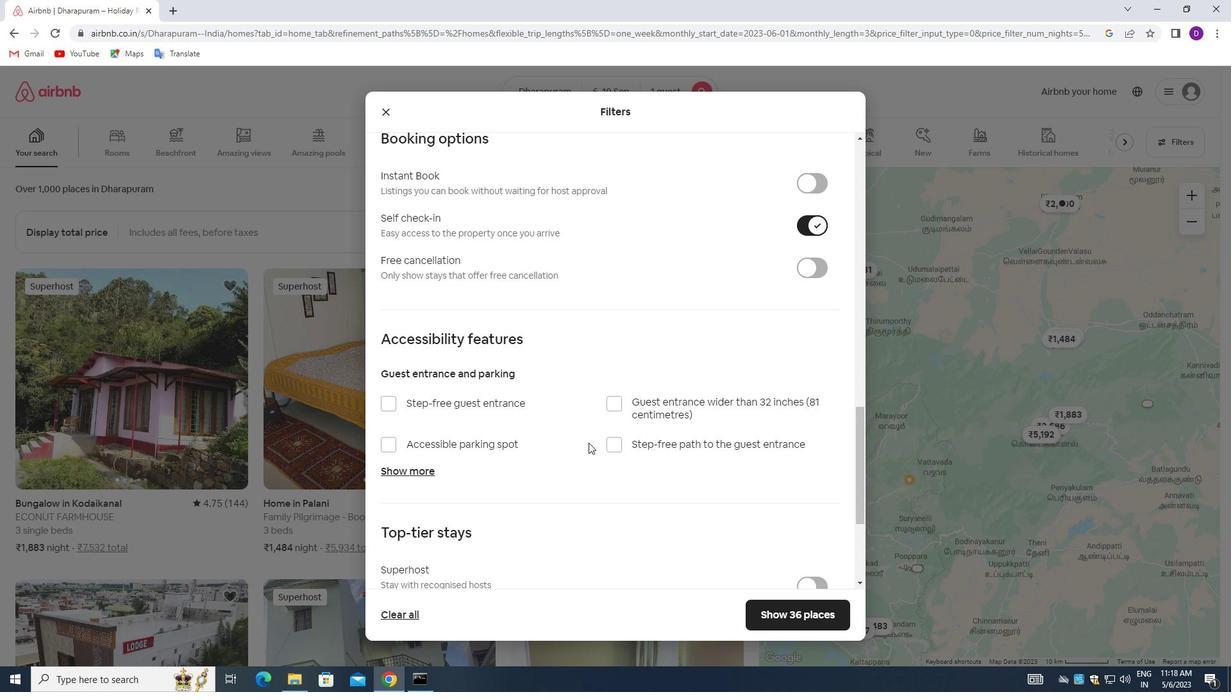 
Action: Mouse scrolled (586, 443) with delta (0, 0)
Screenshot: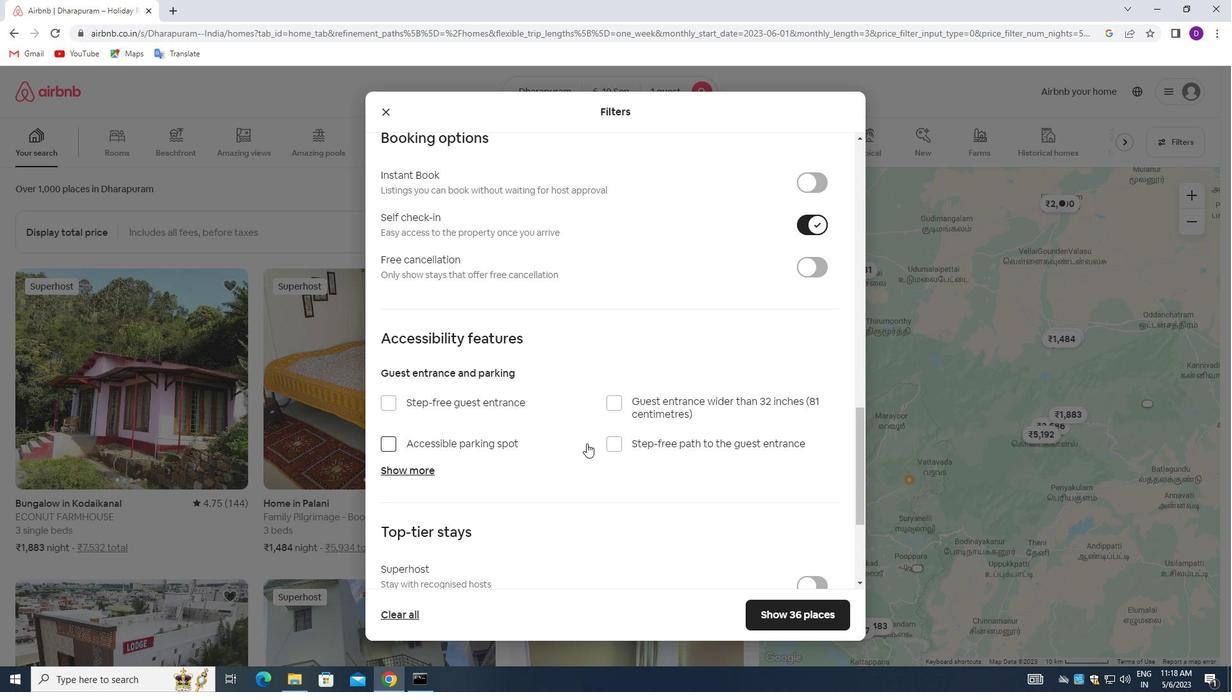 
Action: Mouse scrolled (586, 443) with delta (0, 0)
Screenshot: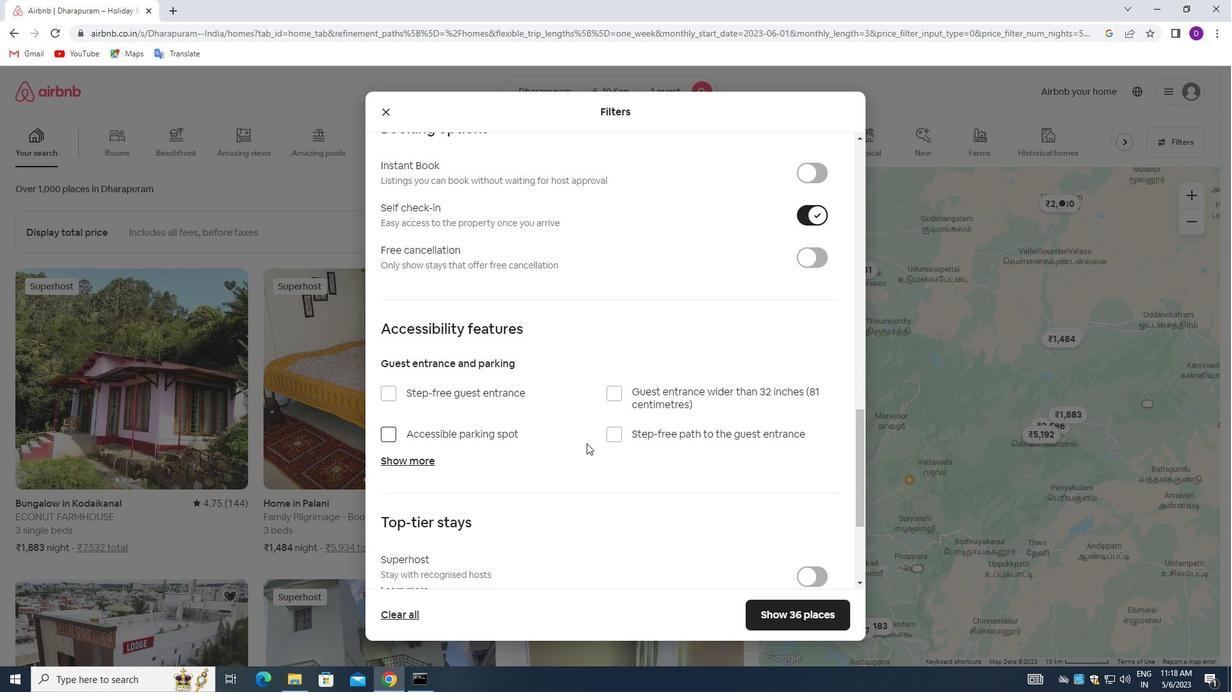 
Action: Mouse moved to (392, 504)
Screenshot: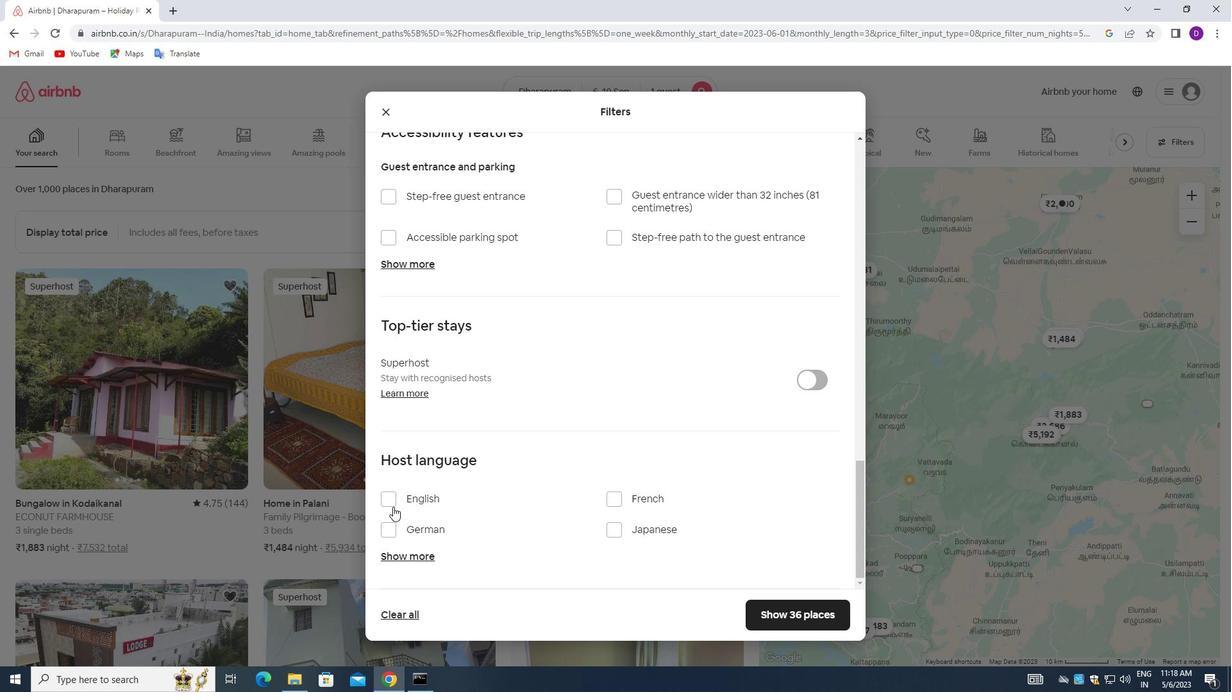 
Action: Mouse pressed left at (392, 504)
Screenshot: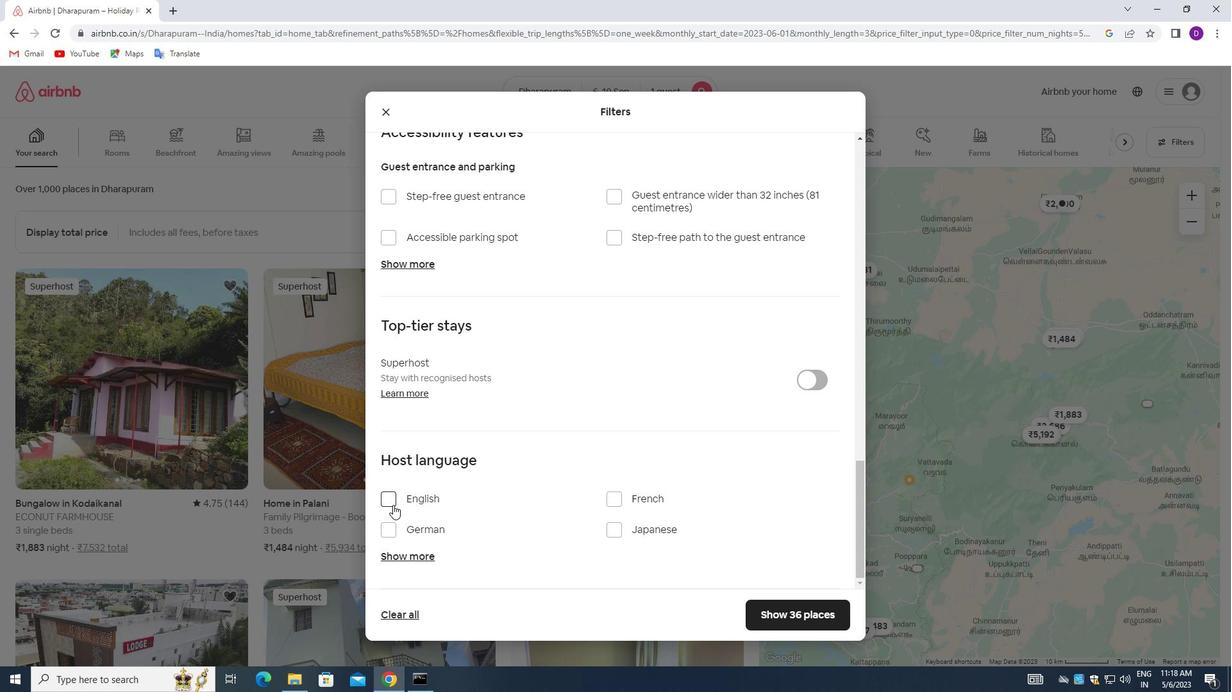 
Action: Mouse moved to (753, 611)
Screenshot: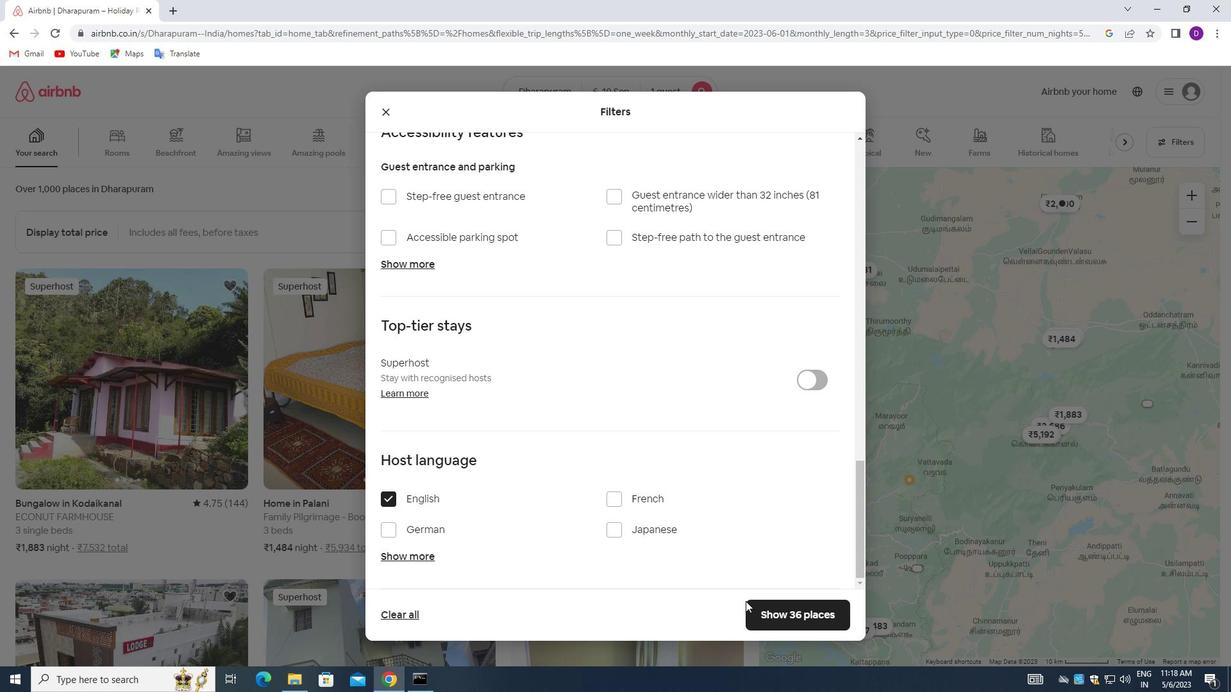 
Action: Mouse pressed left at (753, 611)
Screenshot: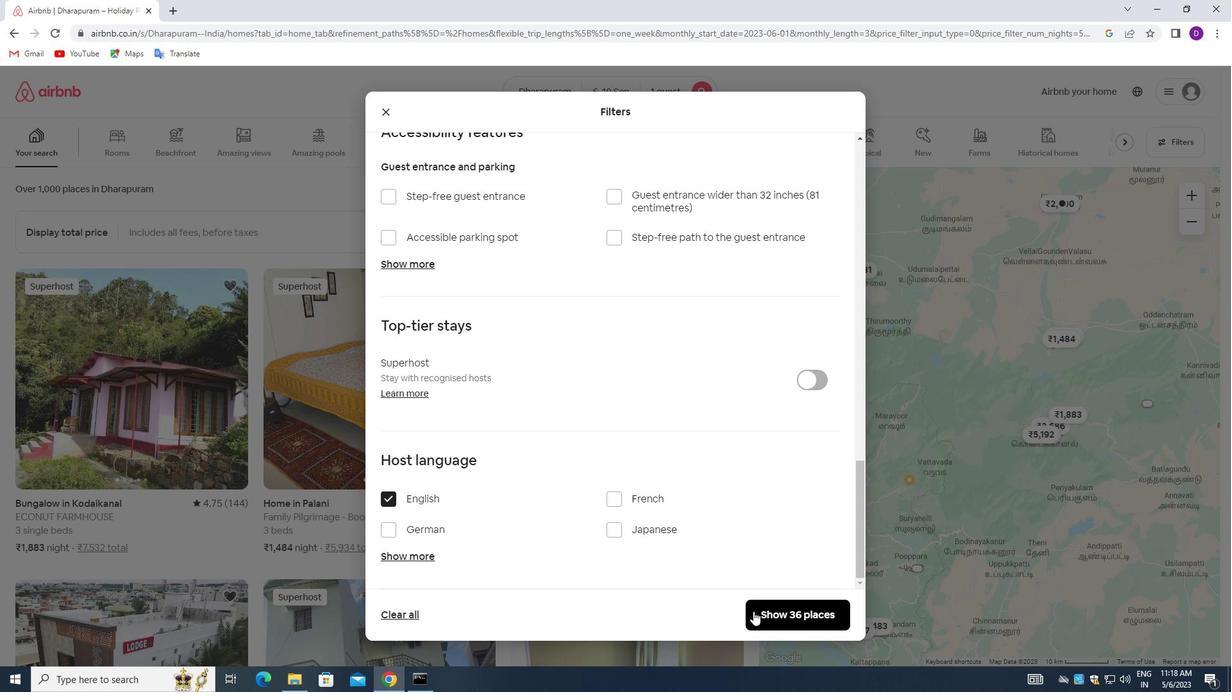 
Action: Mouse moved to (692, 439)
Screenshot: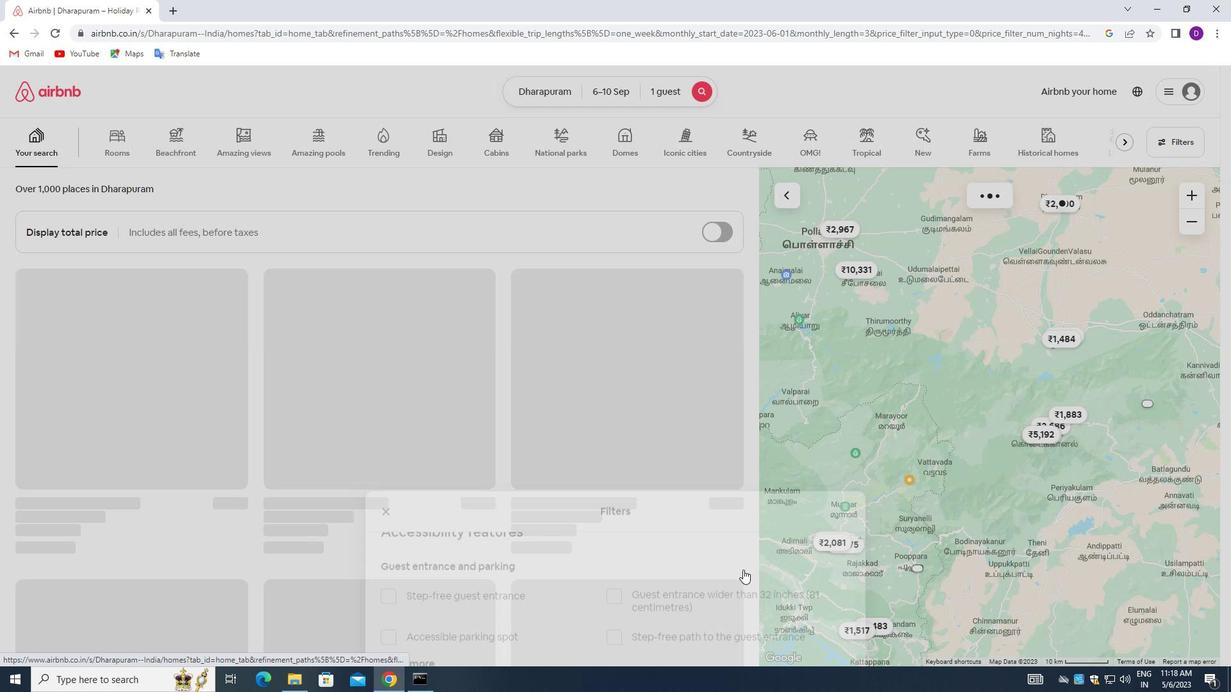 
